 Task: Look for space in Pind Dādan Khān, Pakistan from 1st July, 2023 to 3rd July, 2023 for 1 adult in price range Rs.5000 to Rs.15000. Place can be private room with 1  bedroom having 1 bed and 1 bathroom. Property type can be house, flat, guest house, hotel. Amenities needed are: wifi. Booking option can be shelf check-in. Required host language is English.
Action: Mouse moved to (452, 68)
Screenshot: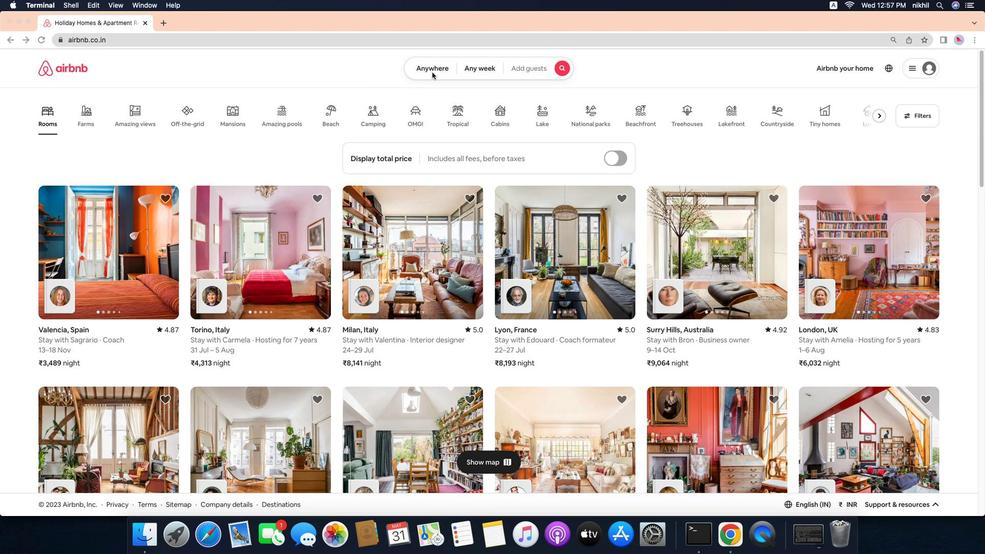 
Action: Mouse pressed left at (452, 68)
Screenshot: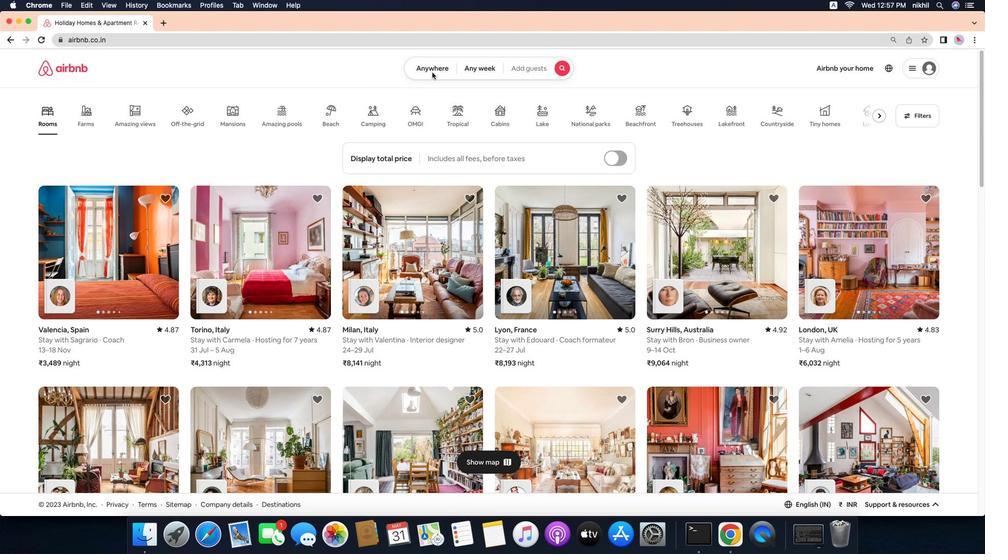 
Action: Mouse moved to (444, 63)
Screenshot: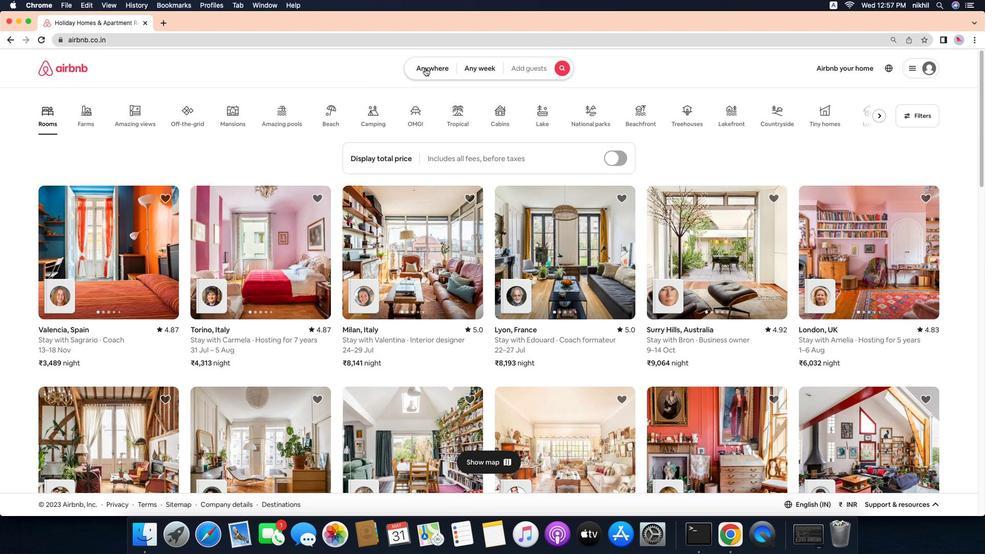 
Action: Mouse pressed left at (444, 63)
Screenshot: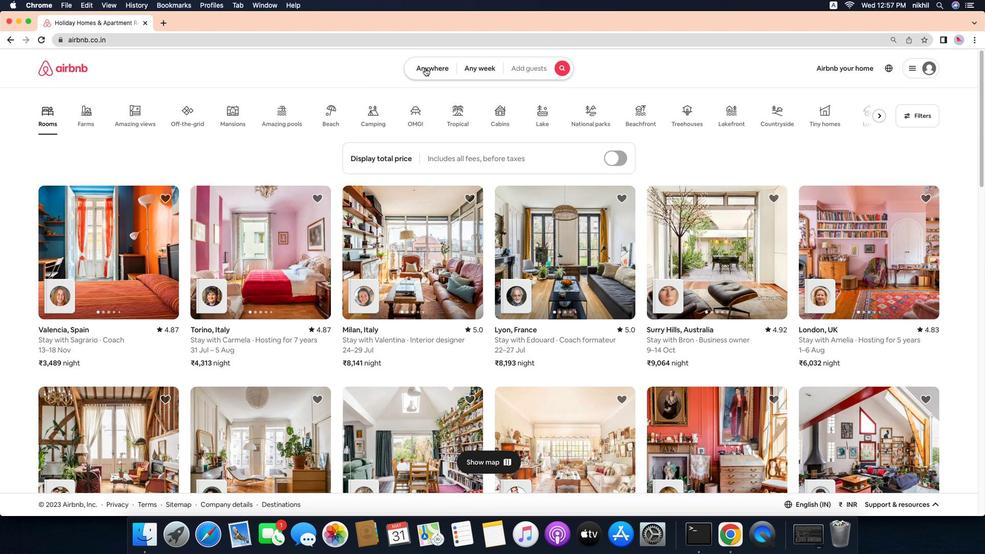 
Action: Mouse moved to (366, 104)
Screenshot: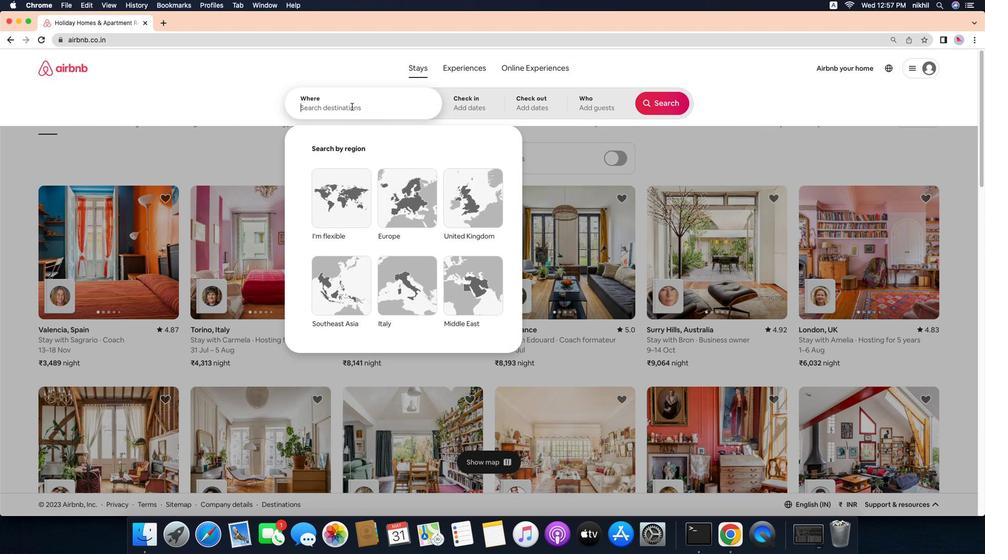 
Action: Mouse pressed left at (366, 104)
Screenshot: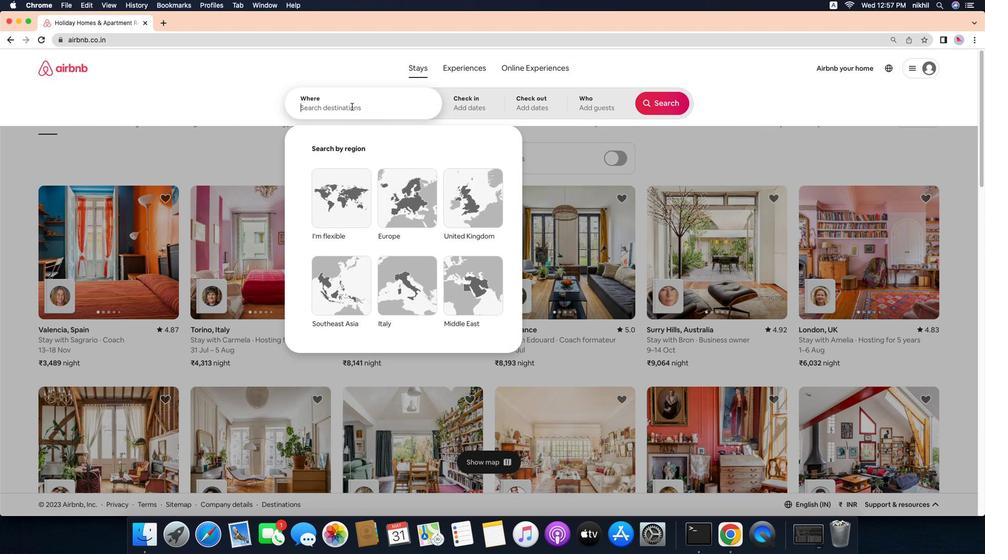 
Action: Key pressed Key.caps_lock'P'Key.caps_lock'i''n''d'Key.spaceKey.caps_lock'D'Key.caps_lock'a''d''a''n'Key.spaceKey.caps_lock'K'Key.caps_lock'h''a''n'
Screenshot: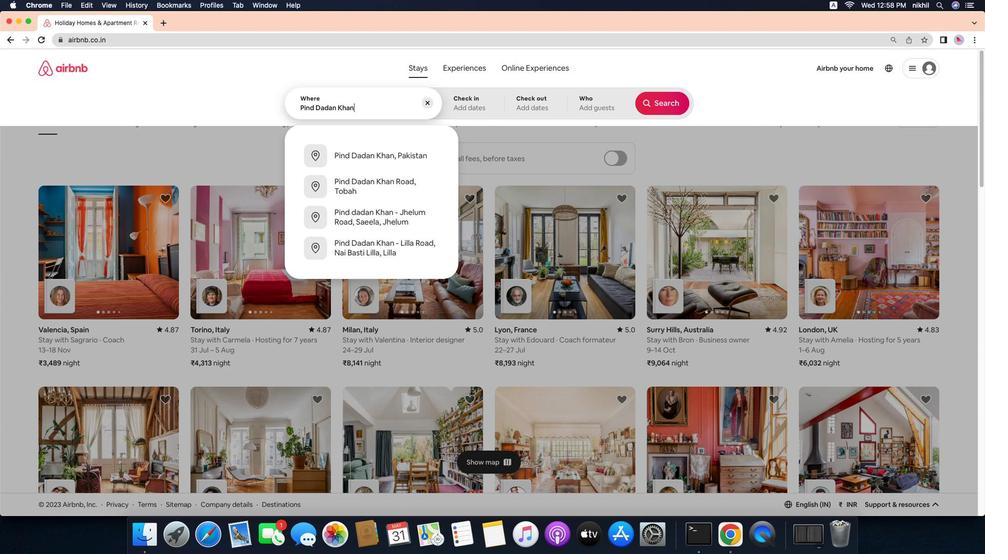 
Action: Mouse moved to (414, 158)
Screenshot: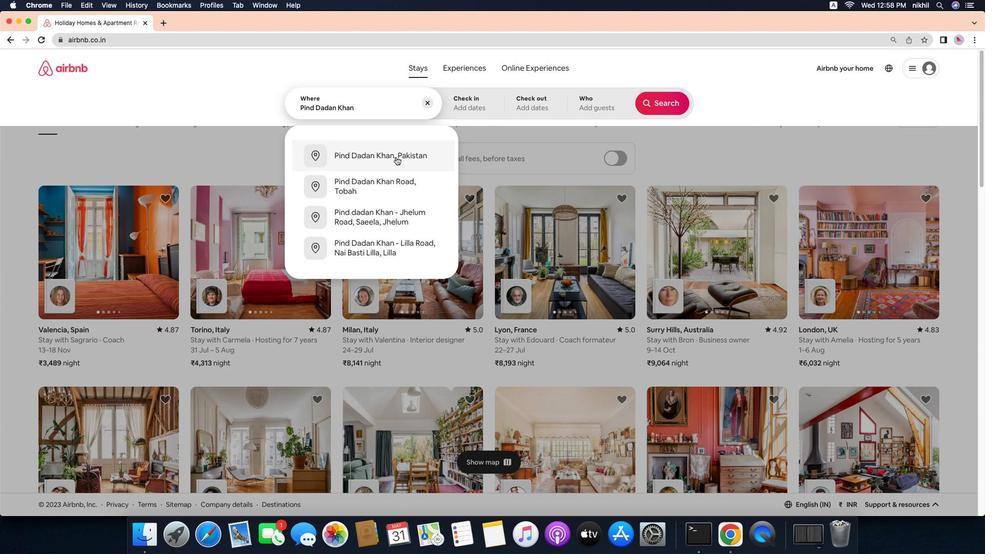 
Action: Mouse pressed left at (414, 158)
Screenshot: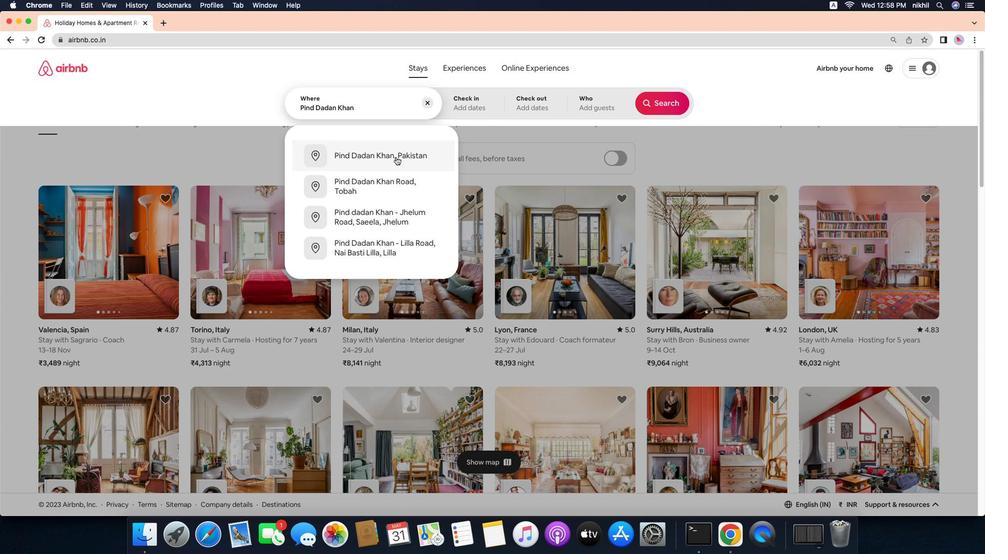 
Action: Mouse moved to (694, 188)
Screenshot: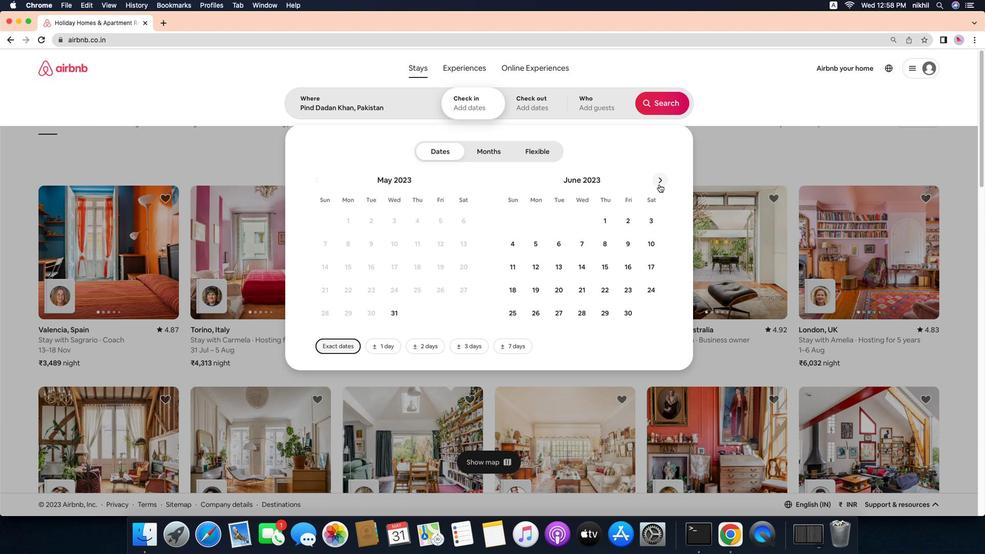
Action: Mouse pressed left at (694, 188)
Screenshot: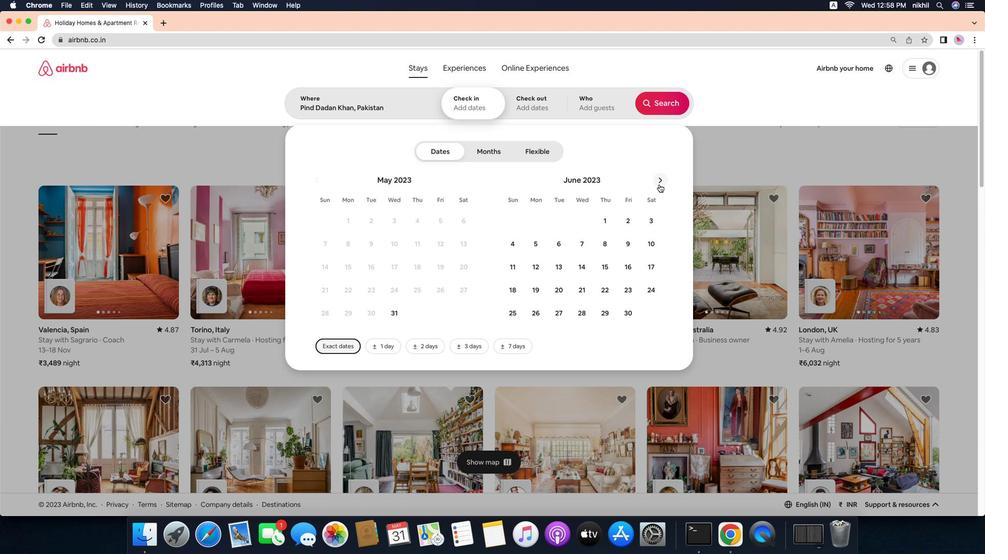 
Action: Mouse moved to (690, 221)
Screenshot: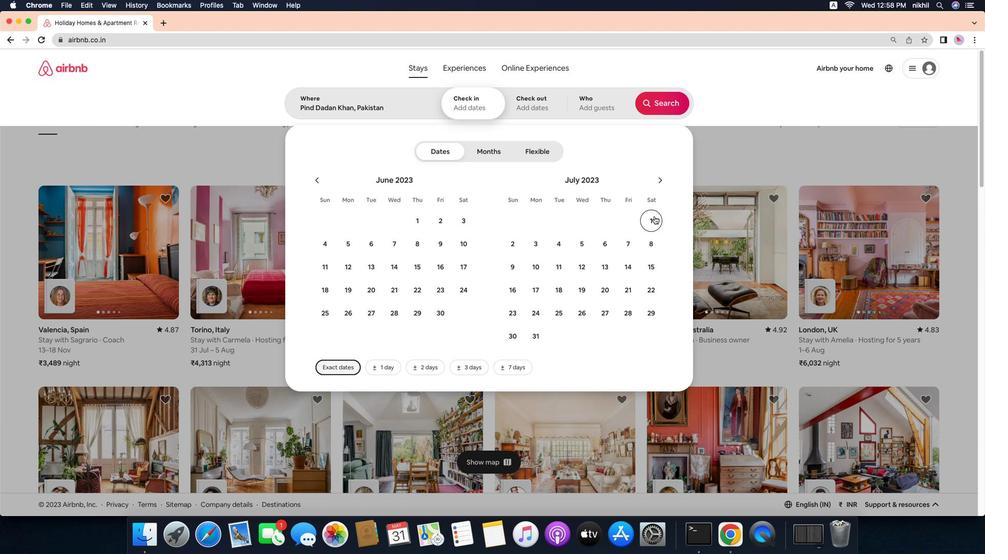 
Action: Mouse pressed left at (690, 221)
Screenshot: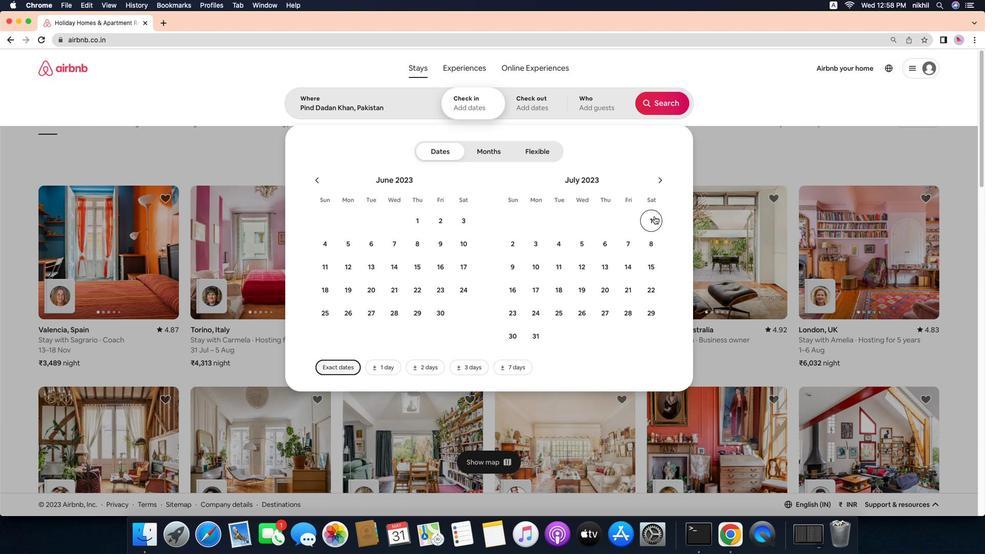 
Action: Mouse moved to (558, 250)
Screenshot: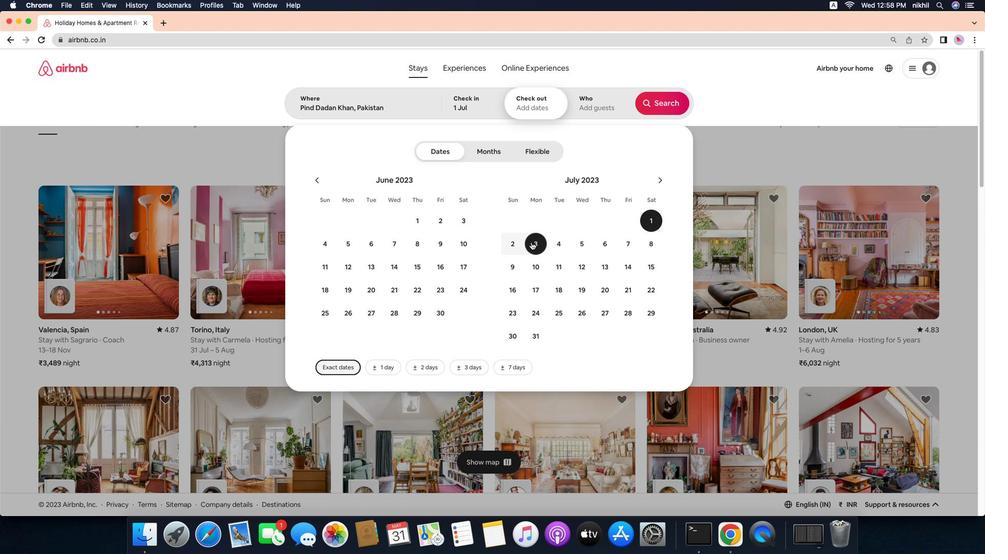 
Action: Mouse pressed left at (558, 250)
Screenshot: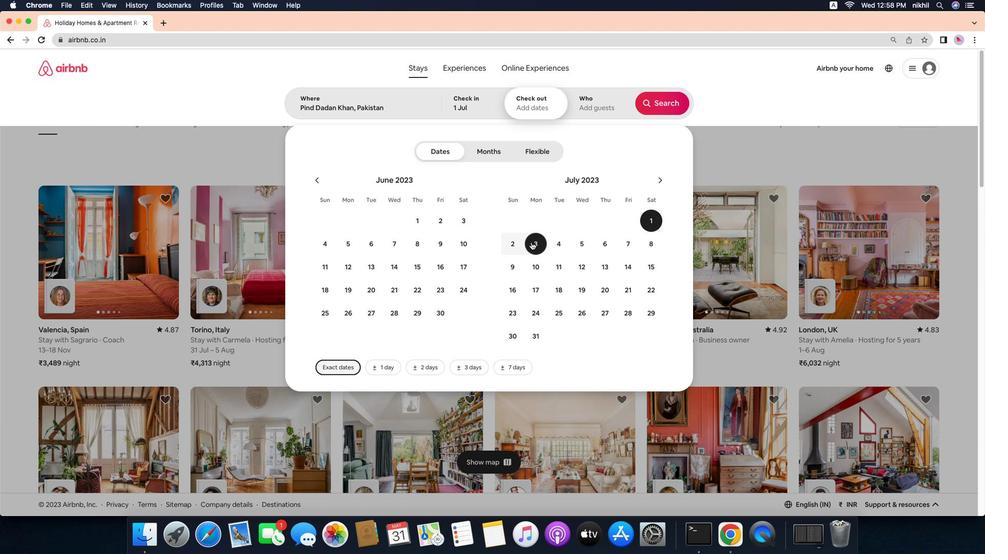 
Action: Mouse moved to (621, 111)
Screenshot: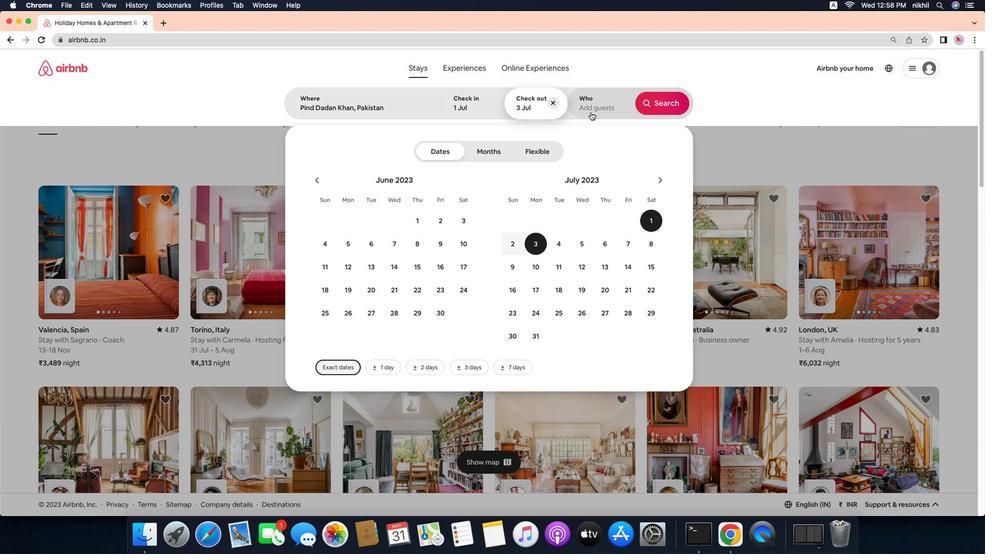 
Action: Mouse pressed left at (621, 111)
Screenshot: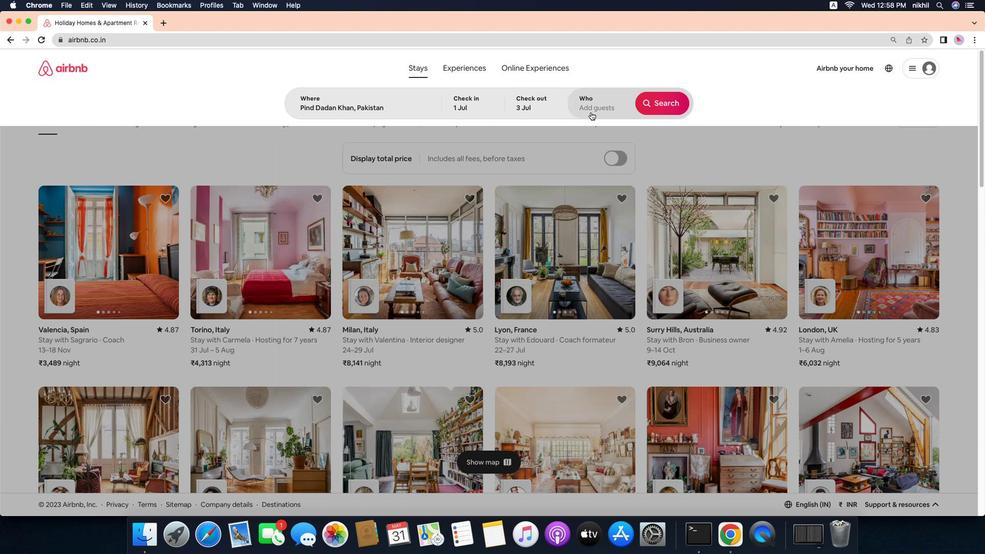 
Action: Mouse moved to (704, 157)
Screenshot: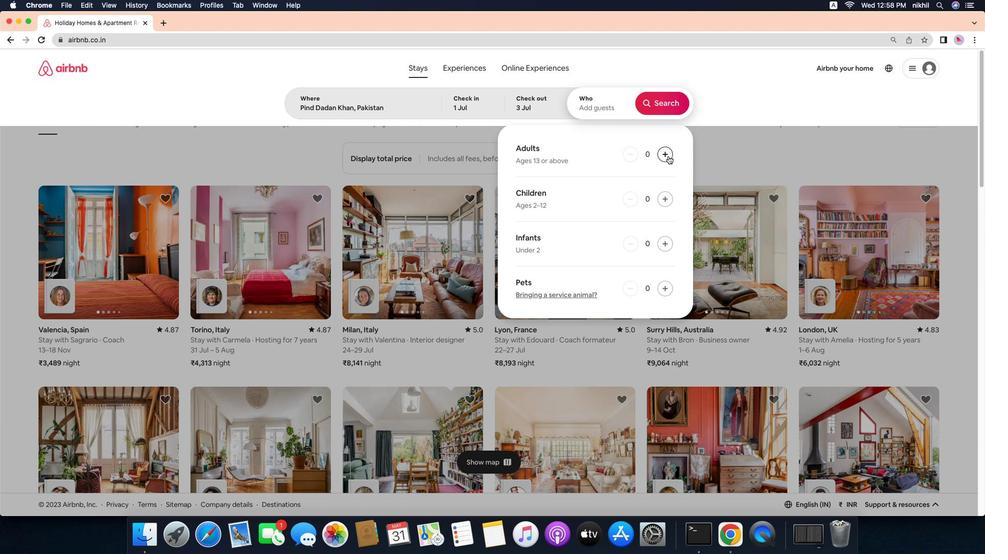 
Action: Mouse pressed left at (704, 157)
Screenshot: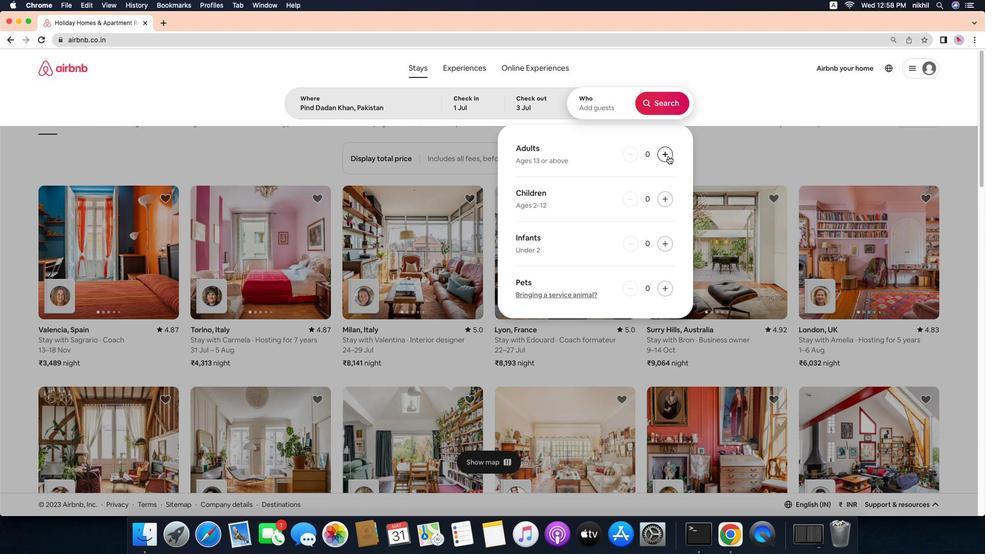 
Action: Mouse moved to (701, 108)
Screenshot: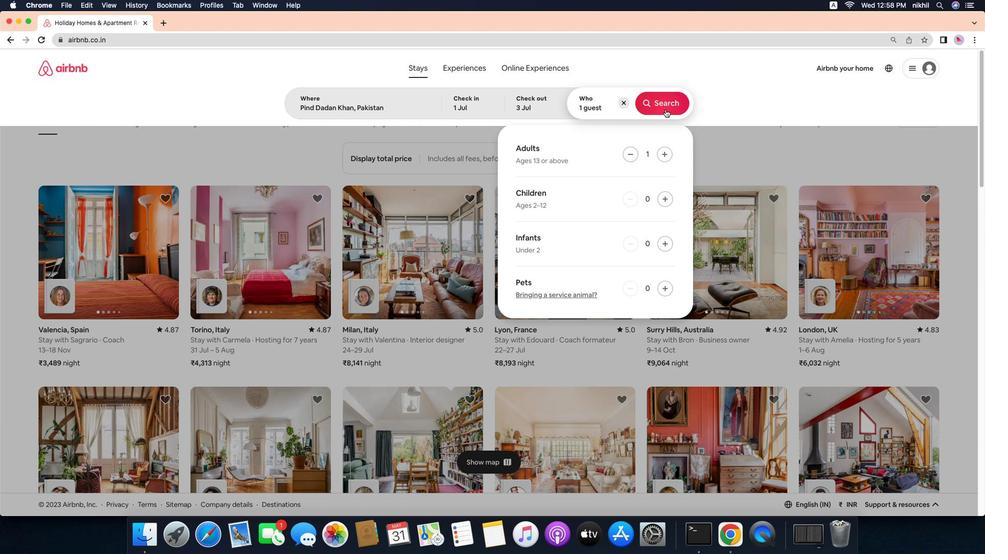 
Action: Mouse pressed left at (701, 108)
Screenshot: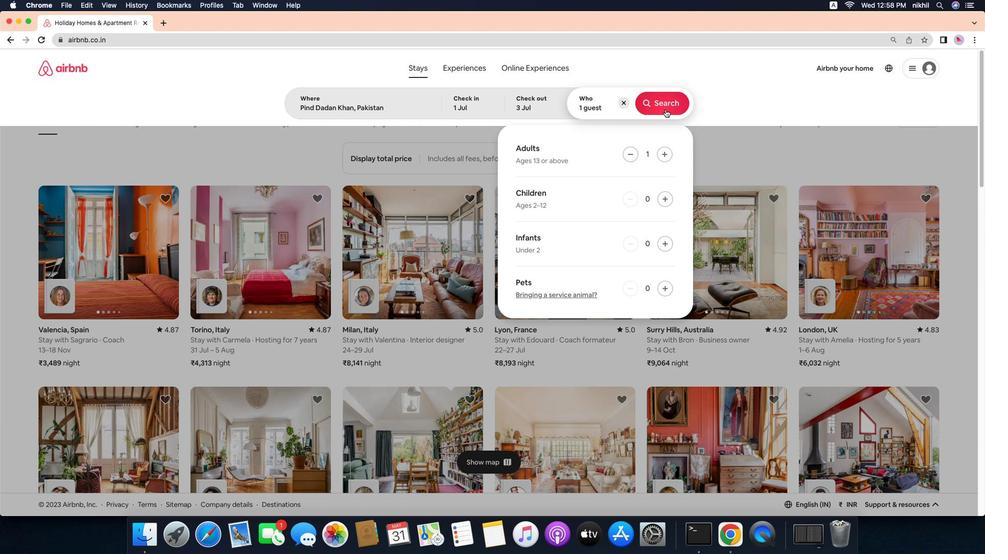 
Action: Mouse moved to (1008, 108)
Screenshot: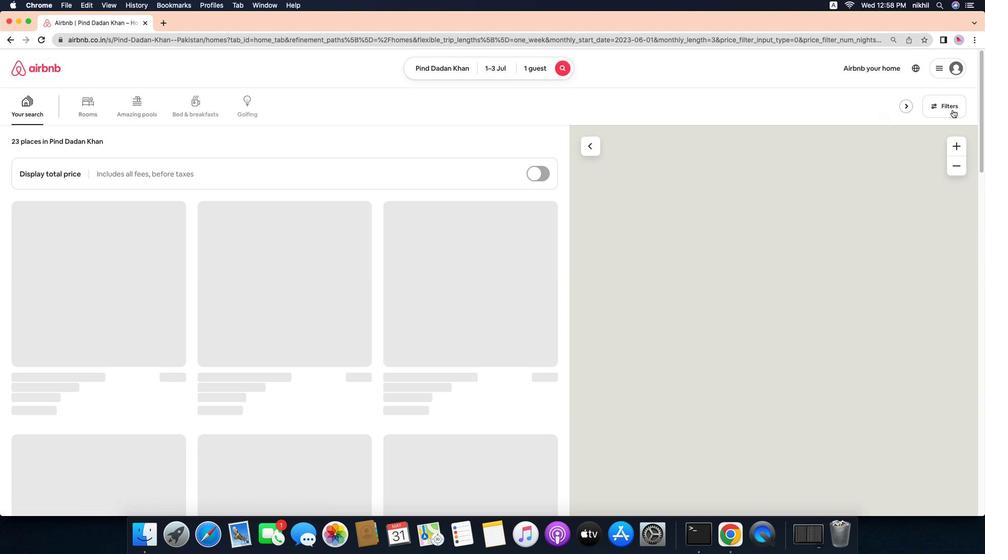 
Action: Mouse pressed left at (1008, 108)
Screenshot: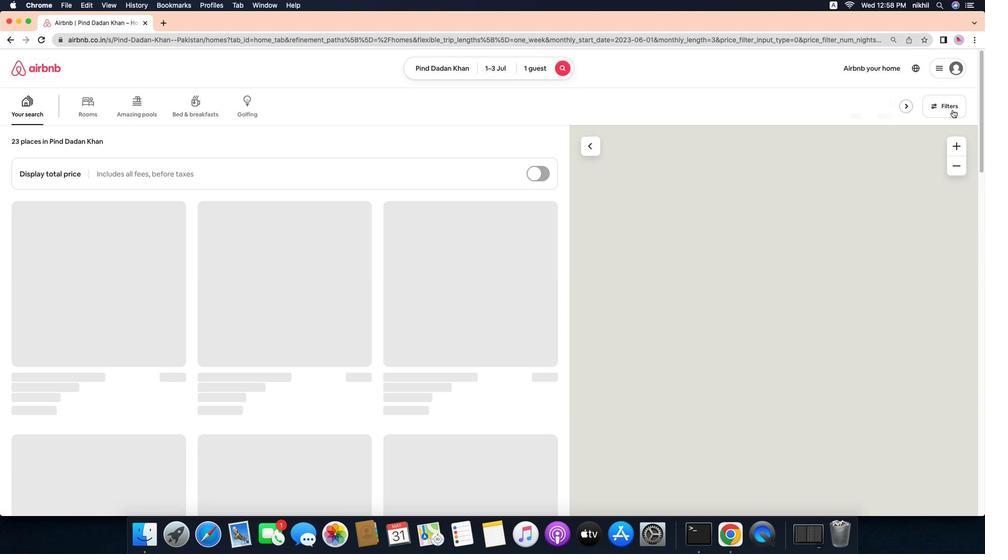 
Action: Mouse moved to (417, 355)
Screenshot: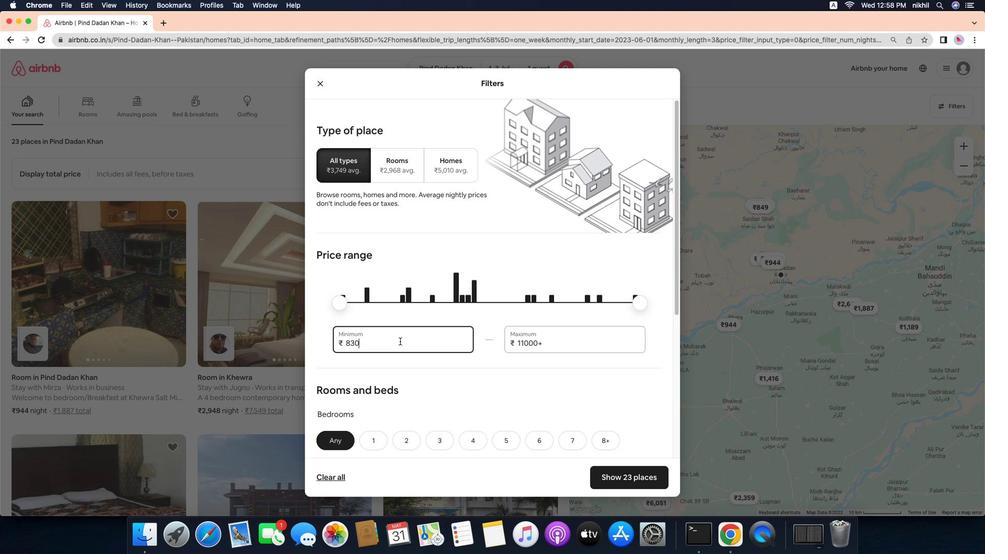 
Action: Mouse pressed left at (417, 355)
Screenshot: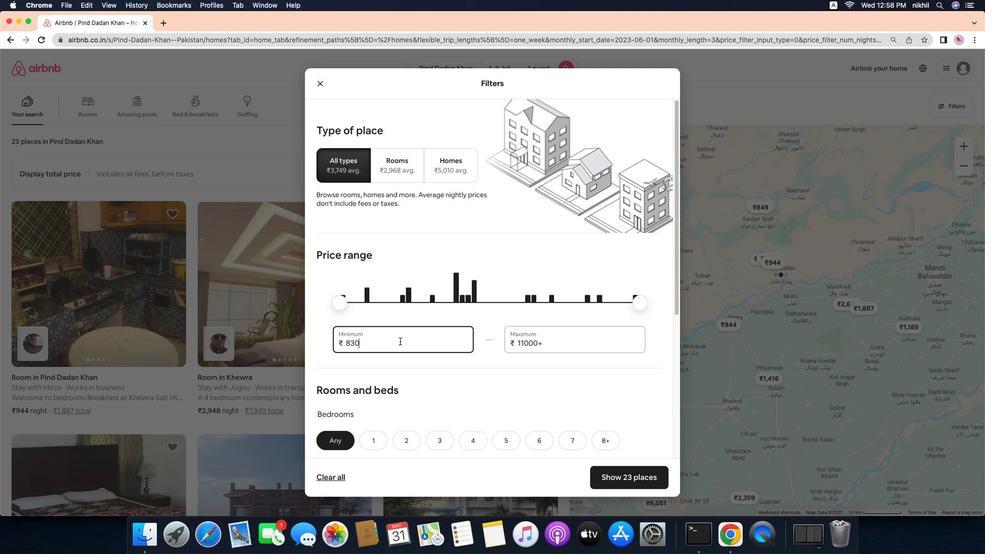 
Action: Key pressed Key.backspaceKey.backspaceKey.backspaceKey.backspace'5''0''0''0'
Screenshot: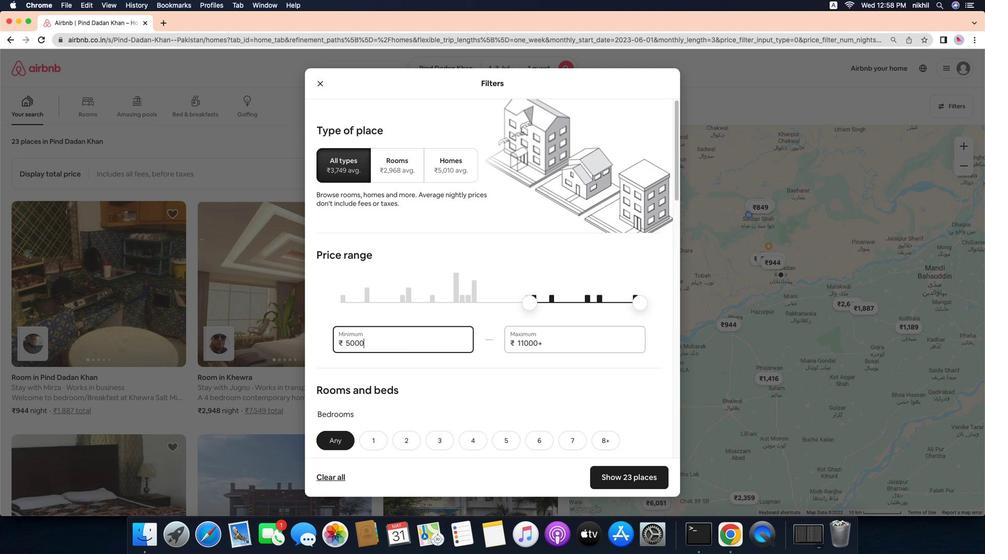
Action: Mouse moved to (601, 357)
Screenshot: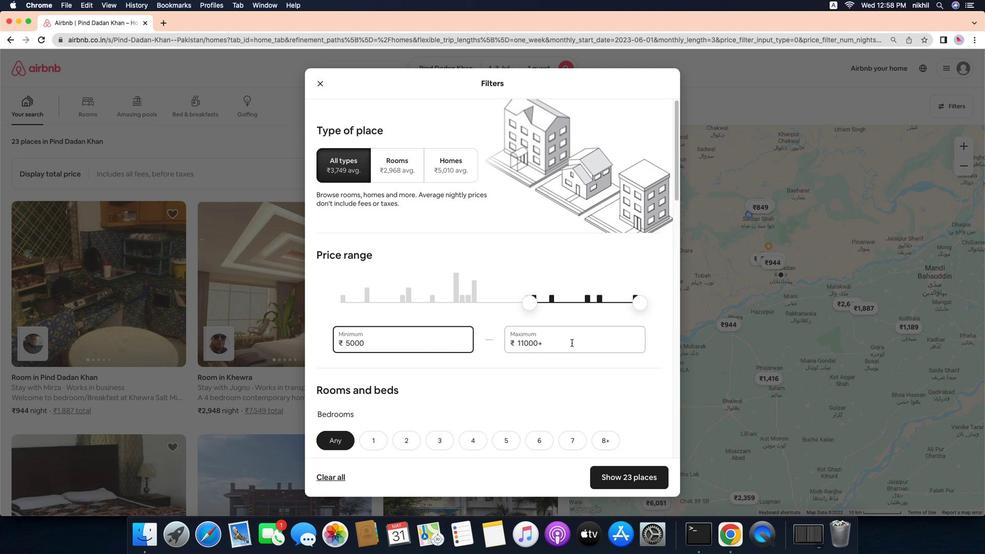 
Action: Mouse pressed left at (601, 357)
Screenshot: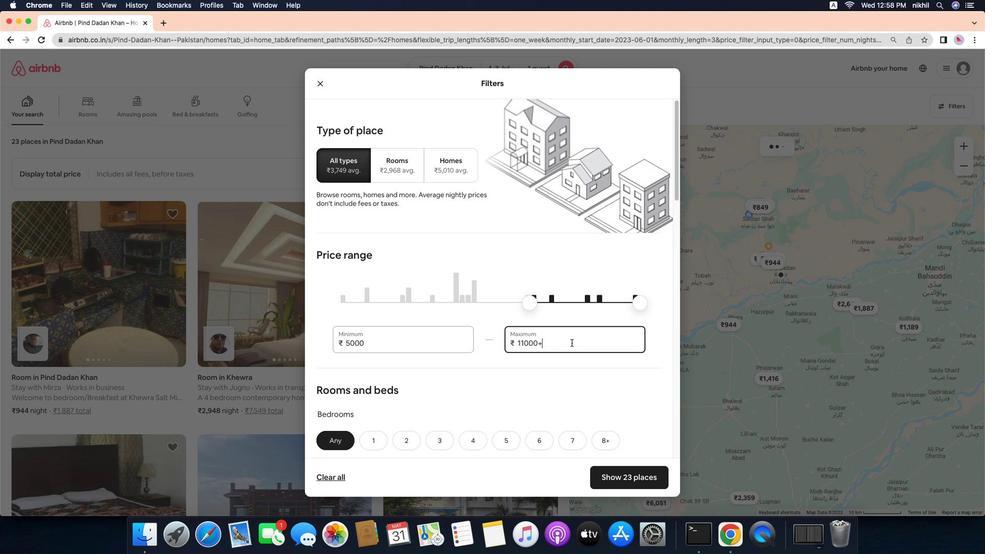 
Action: Mouse moved to (601, 357)
Screenshot: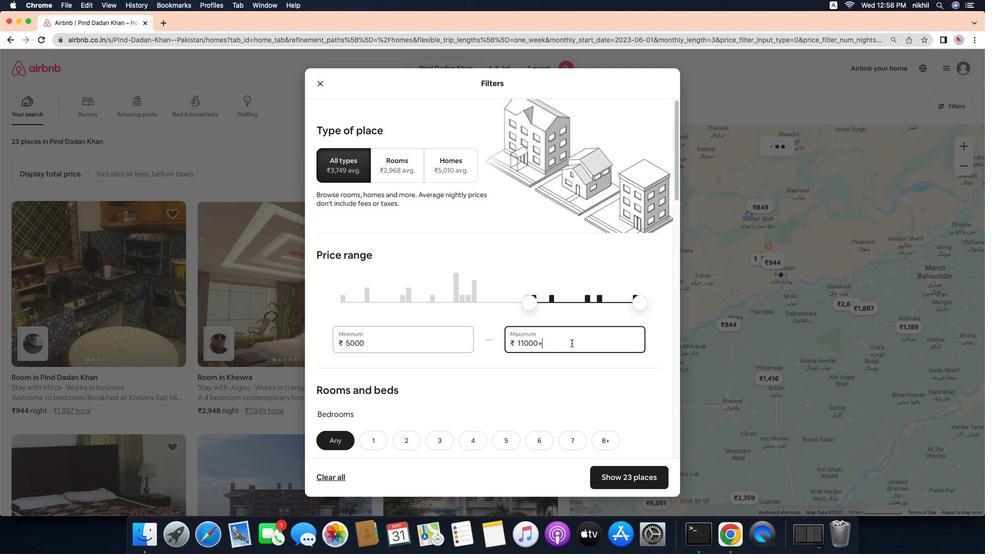 
Action: Key pressed Key.backspaceKey.backspaceKey.backspaceKey.backspaceKey.backspaceKey.backspaceKey.backspaceKey.backspace'1''5''0''0''0'
Screenshot: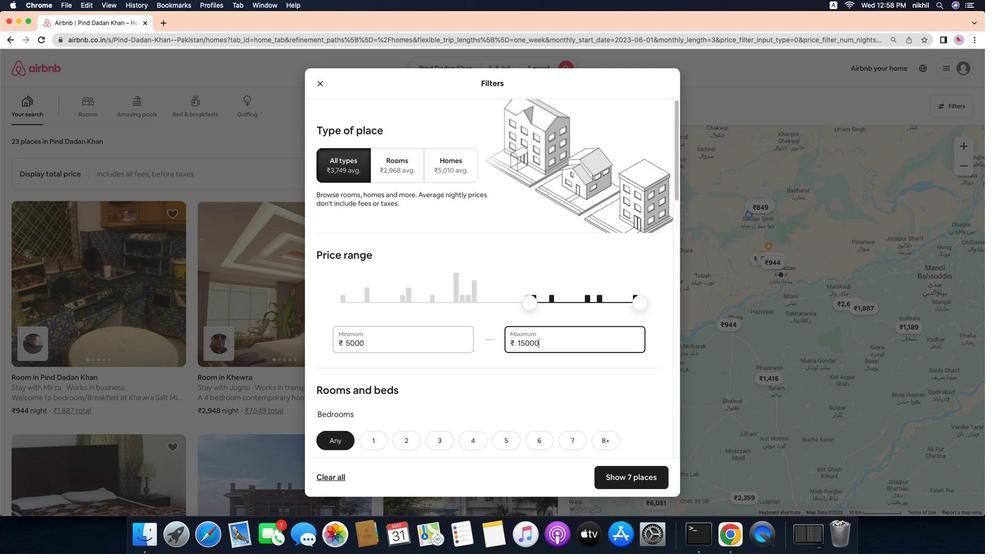 
Action: Mouse moved to (537, 382)
Screenshot: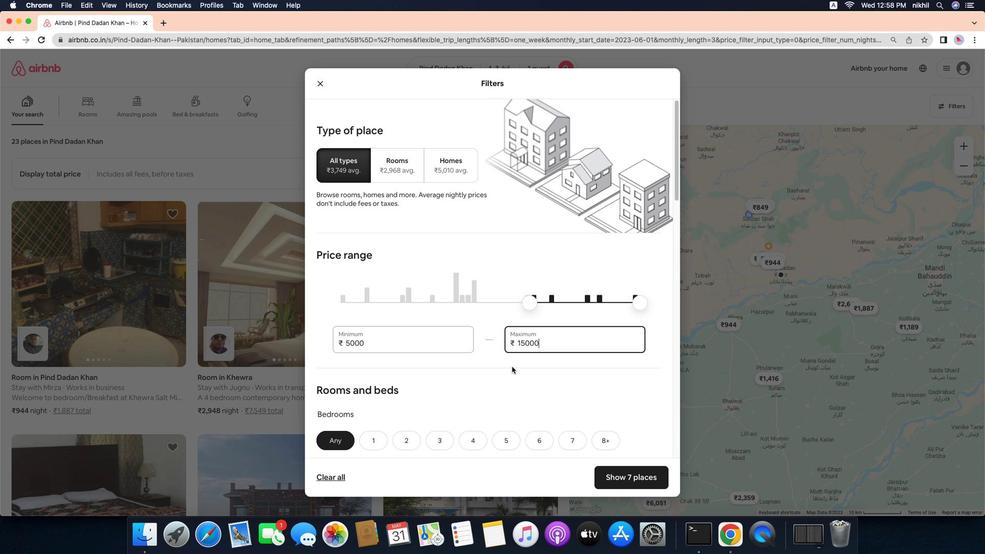 
Action: Mouse scrolled (537, 382) with delta (-8, -8)
Screenshot: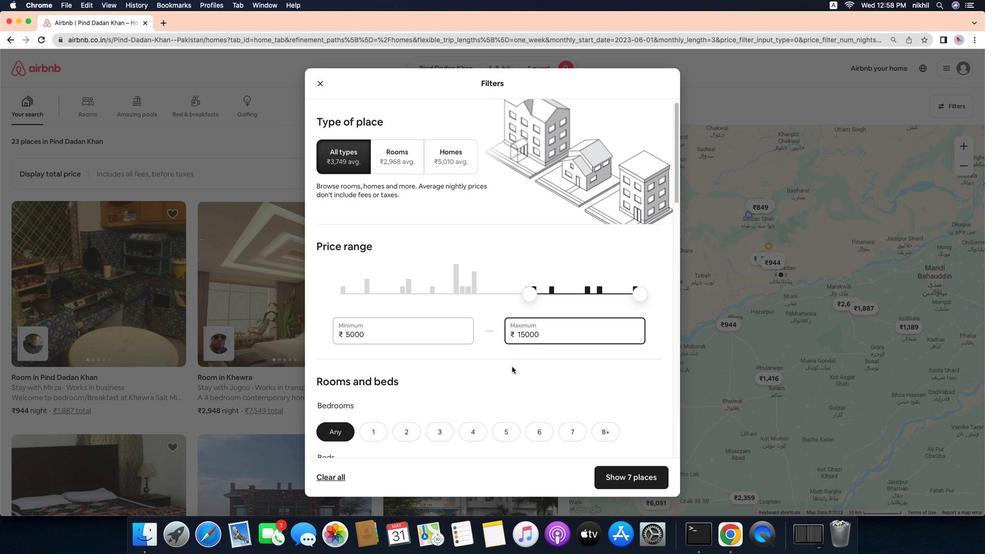 
Action: Mouse scrolled (537, 382) with delta (-8, -8)
Screenshot: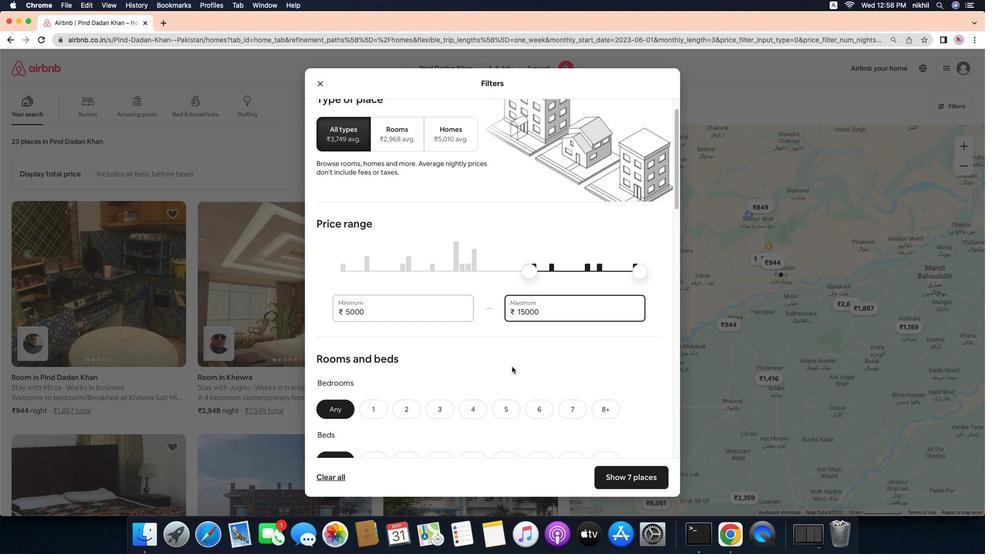 
Action: Mouse scrolled (537, 382) with delta (-8, -10)
Screenshot: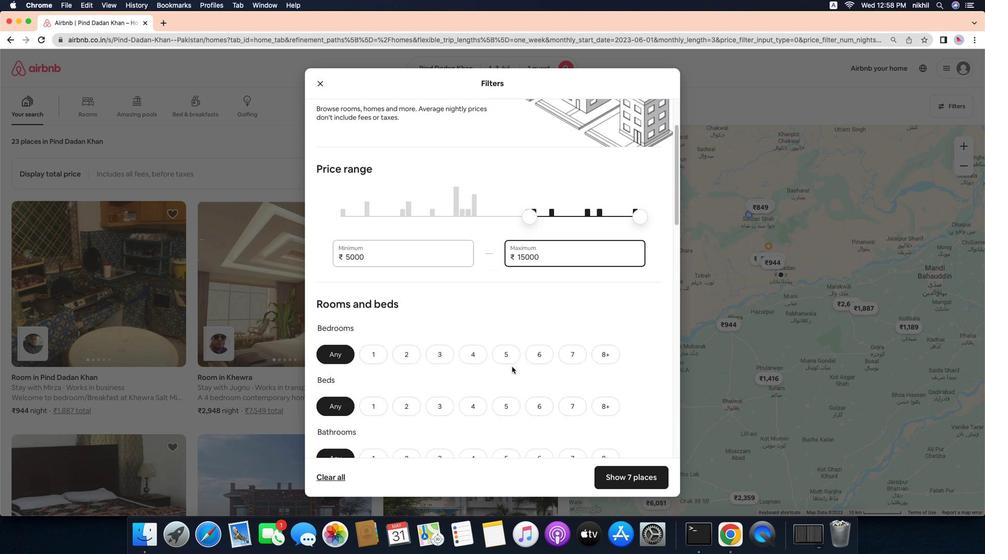 
Action: Mouse scrolled (537, 382) with delta (-8, -10)
Screenshot: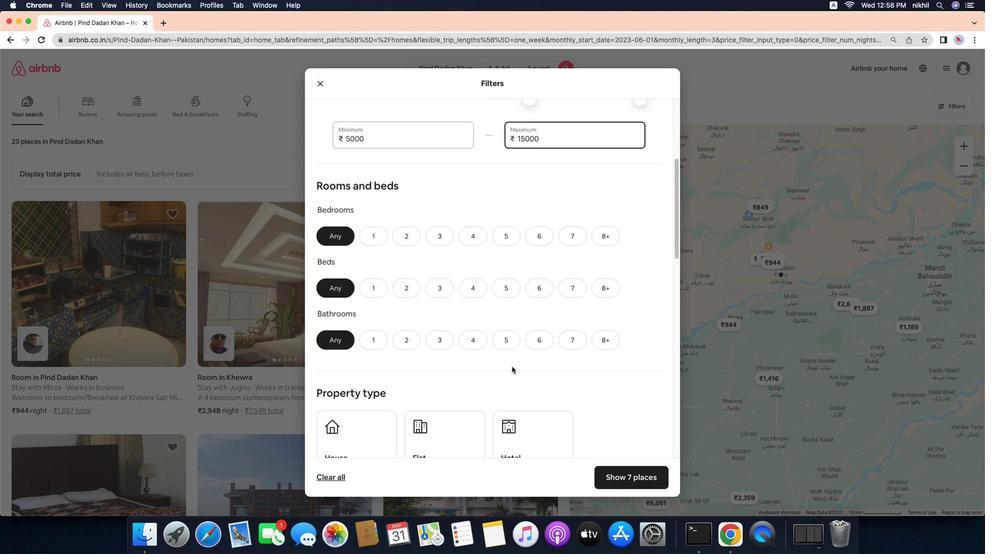 
Action: Mouse moved to (385, 236)
Screenshot: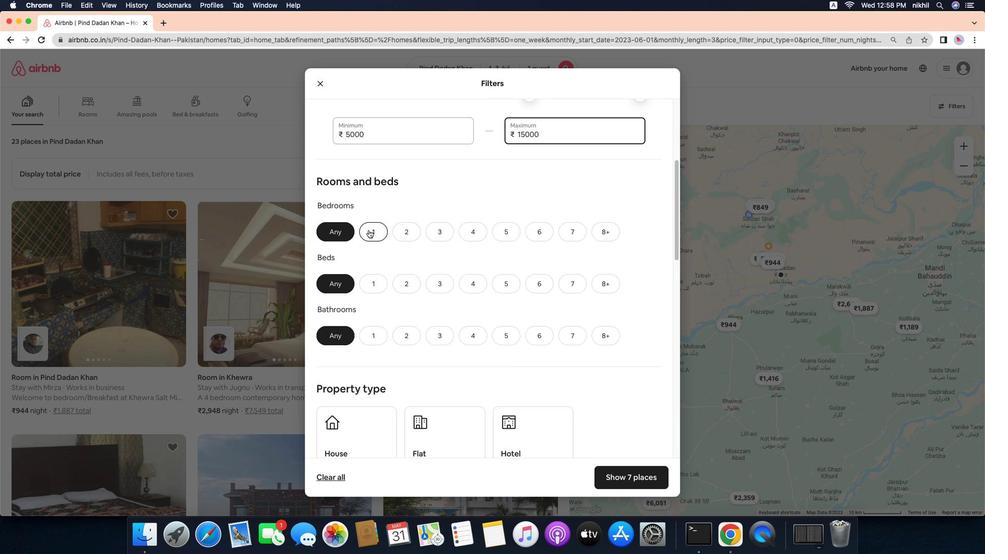
Action: Mouse pressed left at (385, 236)
Screenshot: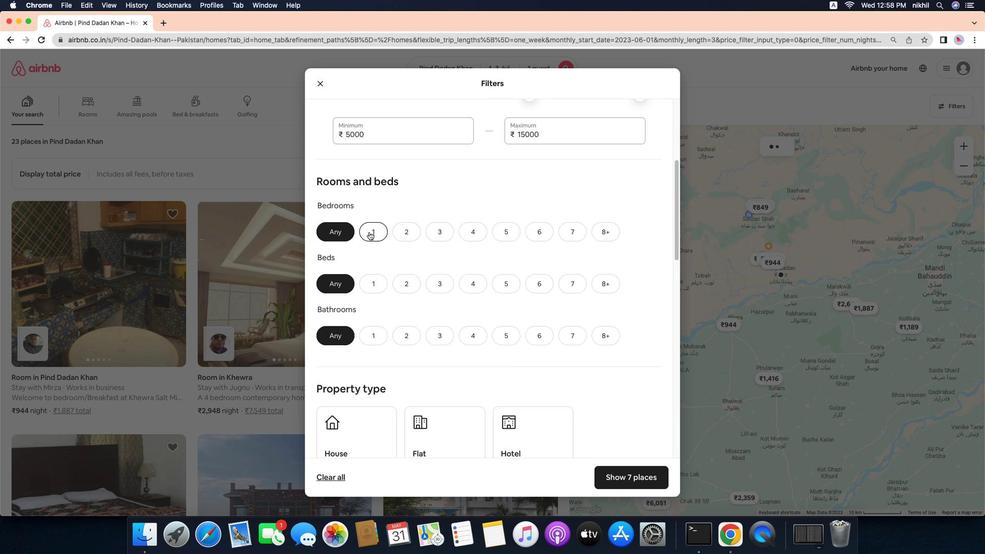 
Action: Mouse moved to (393, 290)
Screenshot: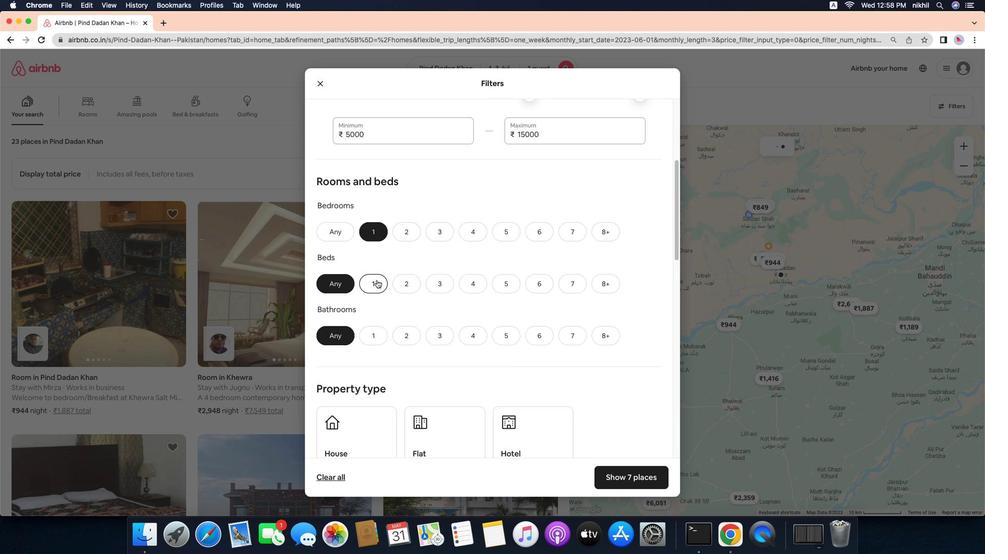 
Action: Mouse pressed left at (393, 290)
Screenshot: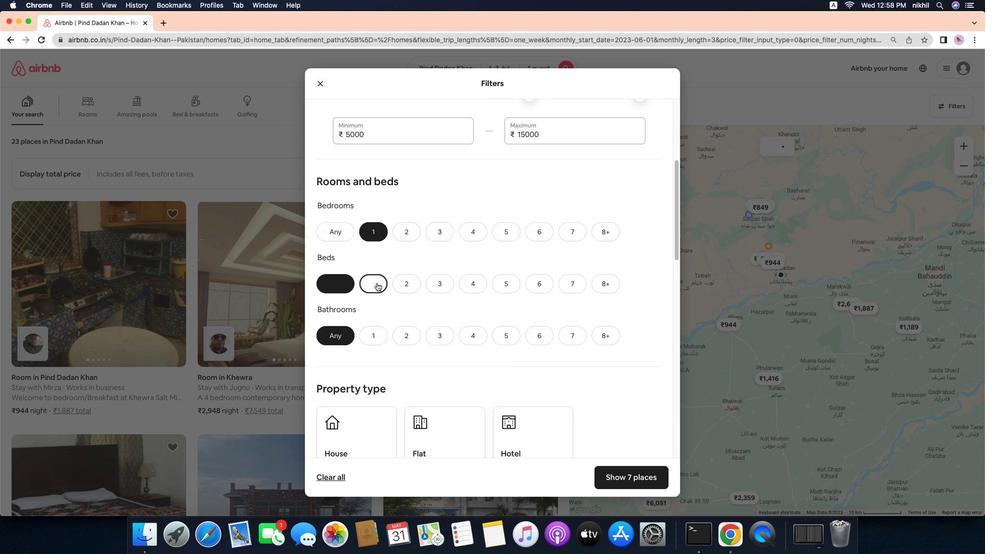 
Action: Mouse moved to (389, 350)
Screenshot: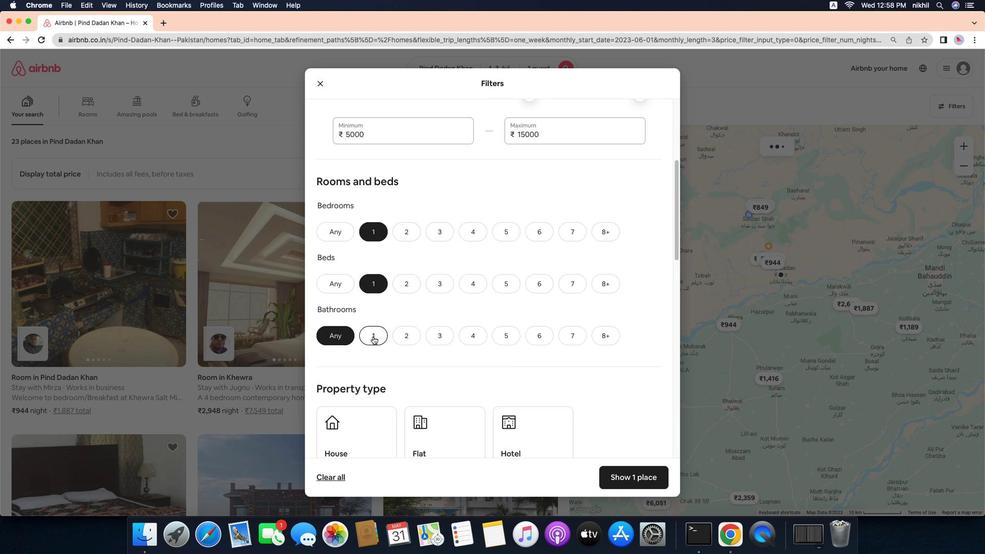 
Action: Mouse pressed left at (389, 350)
Screenshot: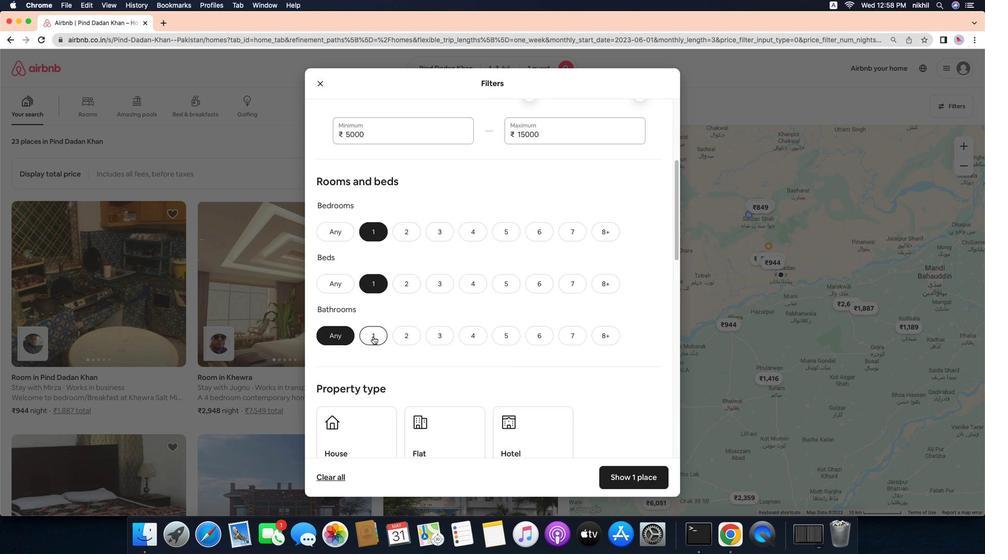 
Action: Mouse moved to (485, 341)
Screenshot: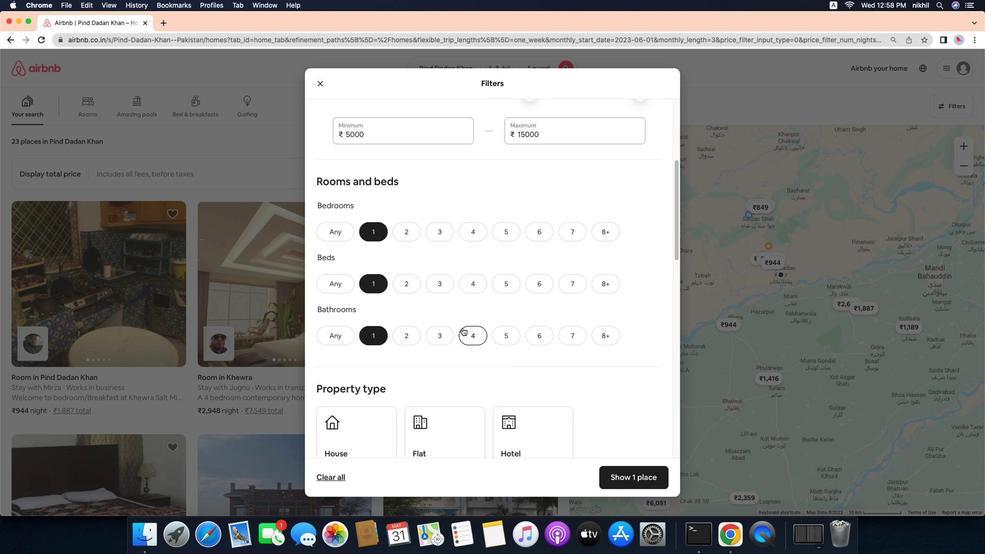 
Action: Mouse scrolled (485, 341) with delta (-8, -8)
Screenshot: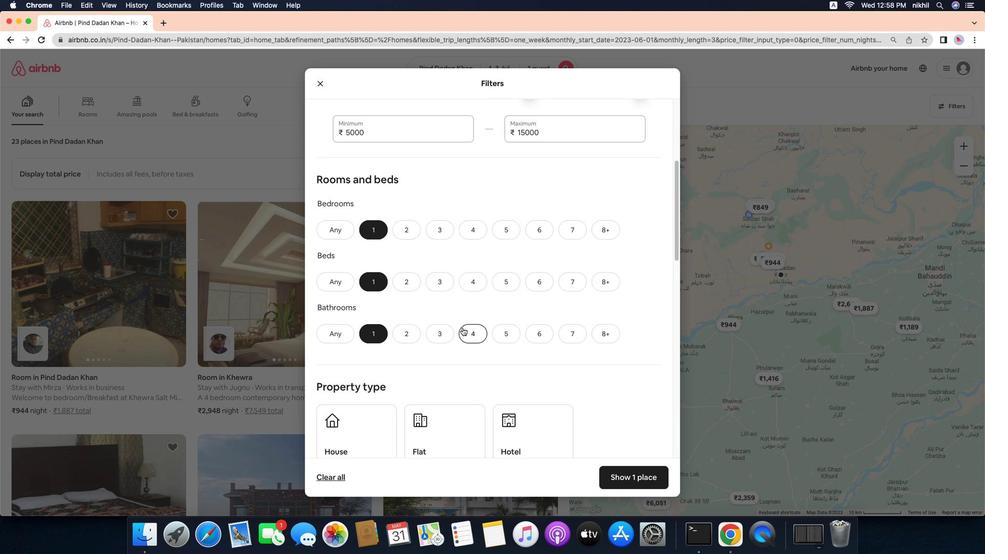 
Action: Mouse scrolled (485, 341) with delta (-8, -8)
Screenshot: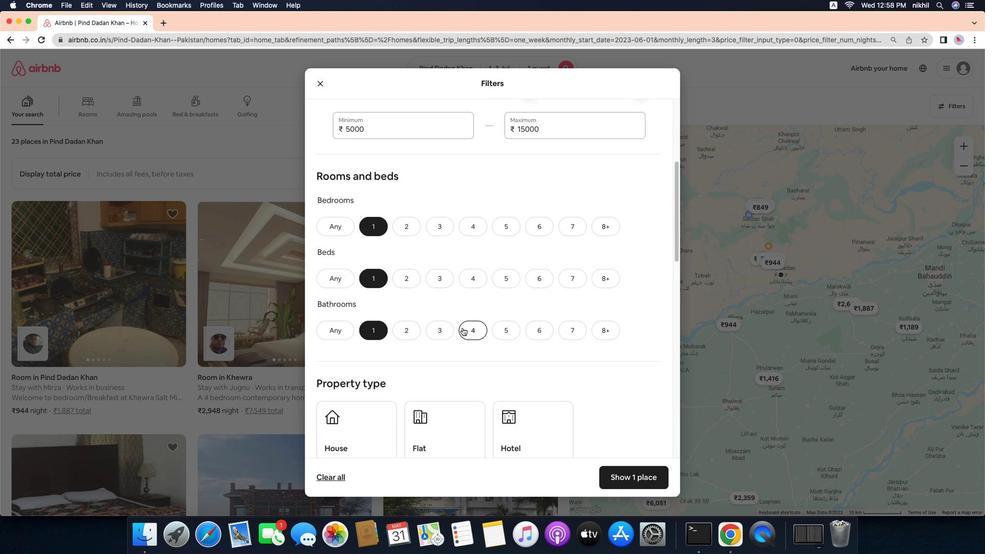 
Action: Mouse scrolled (485, 341) with delta (-8, -9)
Screenshot: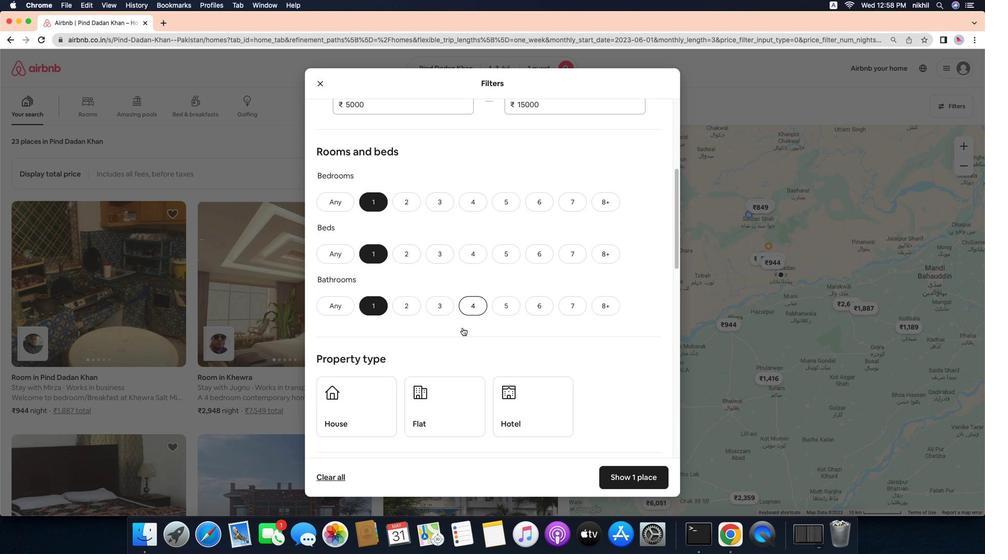 
Action: Mouse moved to (366, 402)
Screenshot: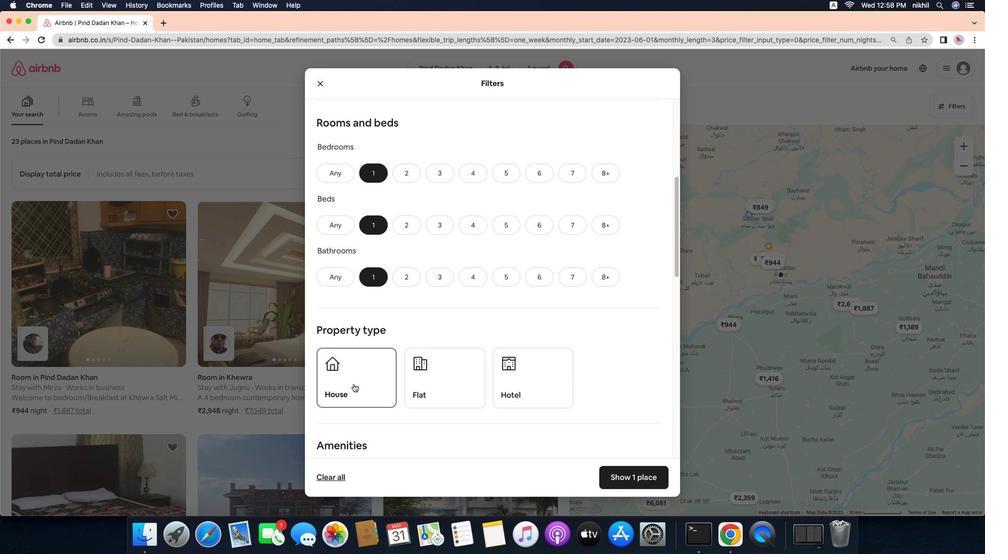 
Action: Mouse pressed left at (366, 402)
Screenshot: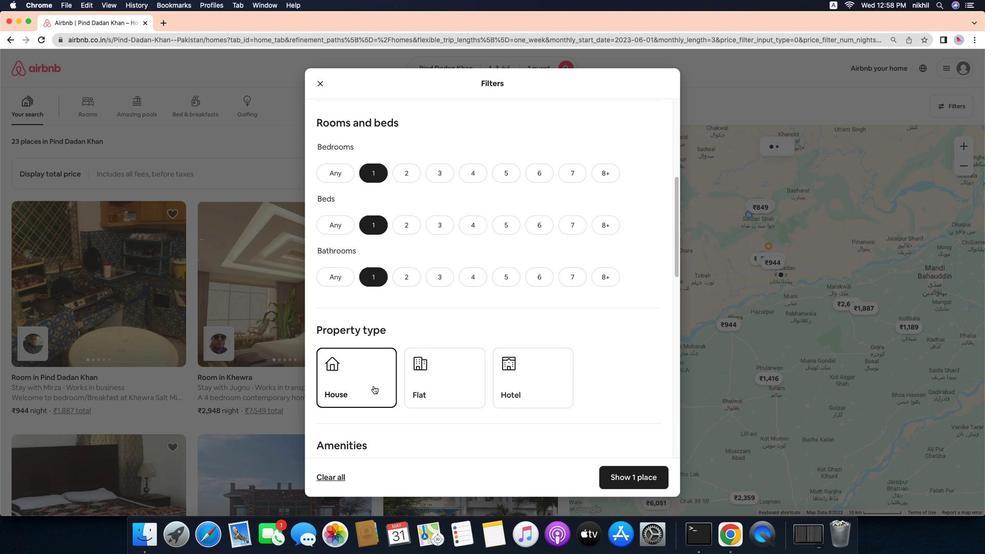 
Action: Mouse moved to (447, 400)
Screenshot: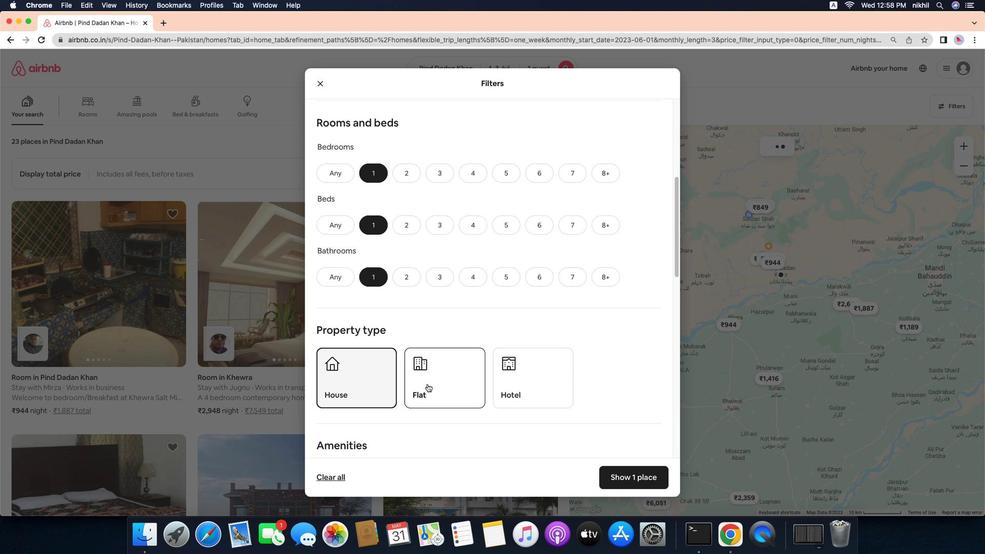 
Action: Mouse pressed left at (447, 400)
Screenshot: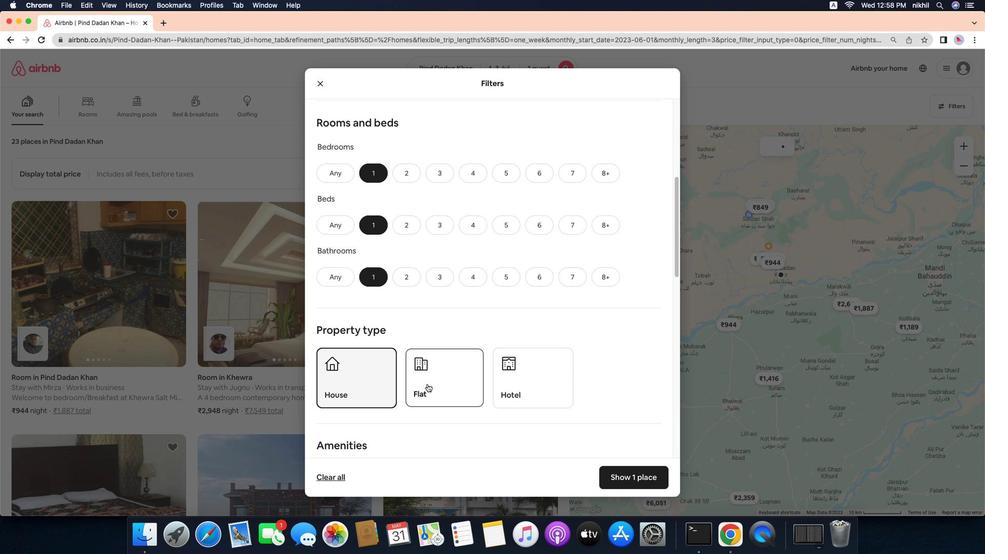 
Action: Mouse moved to (556, 399)
Screenshot: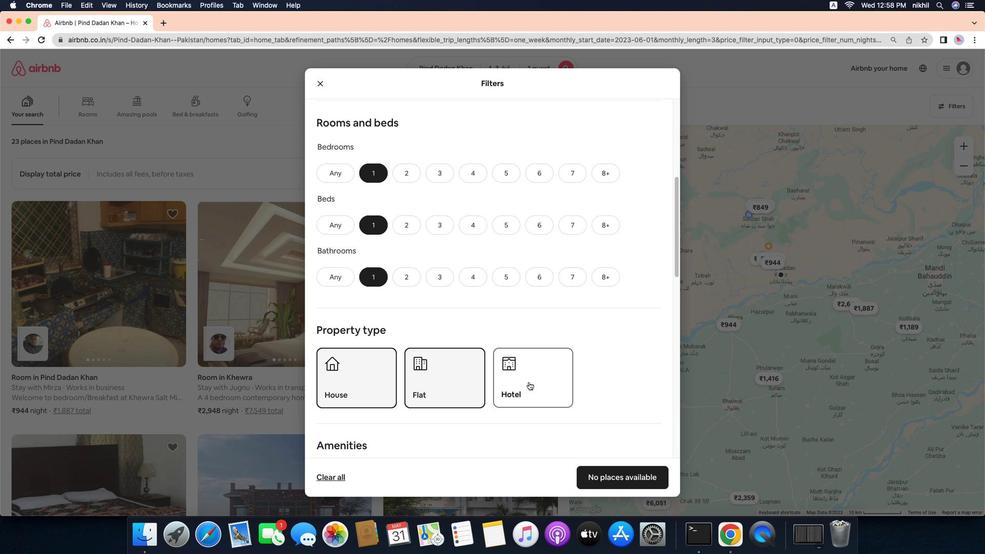 
Action: Mouse pressed left at (556, 399)
Screenshot: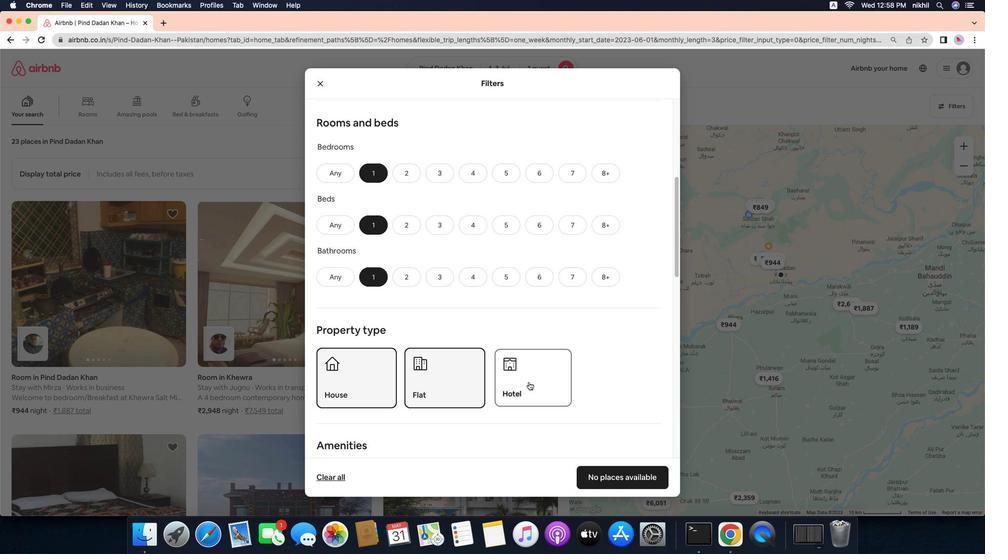 
Action: Mouse moved to (613, 383)
Screenshot: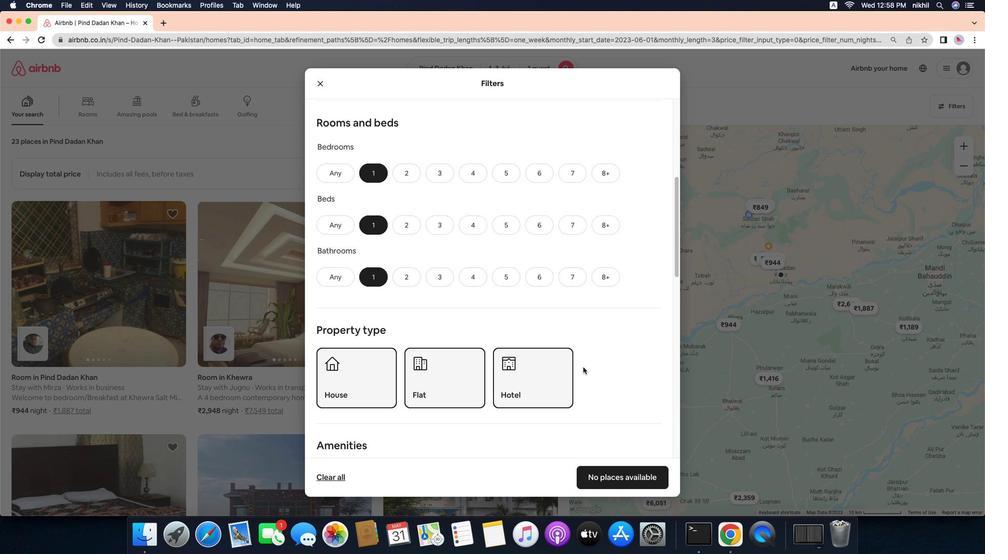 
Action: Mouse scrolled (613, 383) with delta (-8, -8)
Screenshot: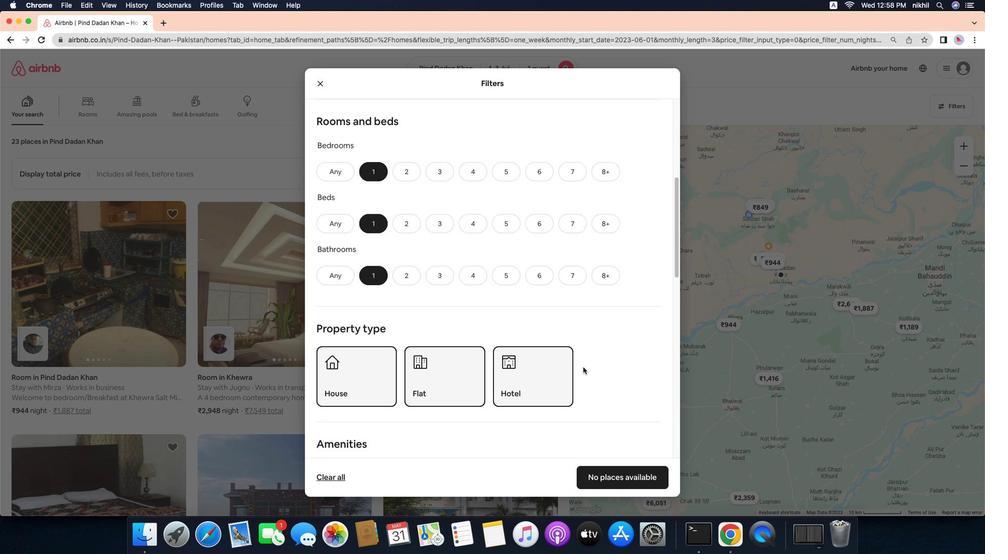 
Action: Mouse scrolled (613, 383) with delta (-8, -8)
Screenshot: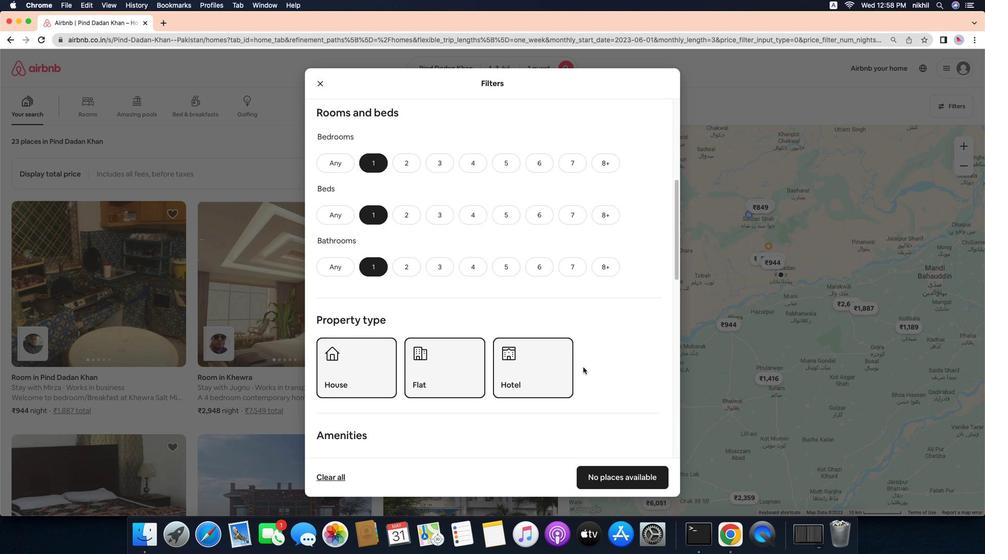 
Action: Mouse scrolled (613, 383) with delta (-8, -9)
Screenshot: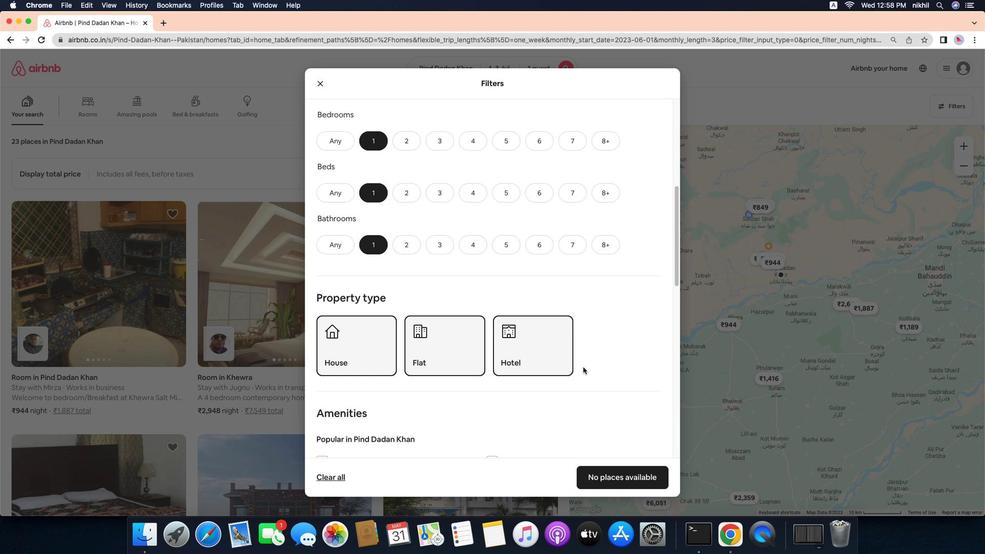 
Action: Mouse scrolled (613, 383) with delta (-8, -9)
Screenshot: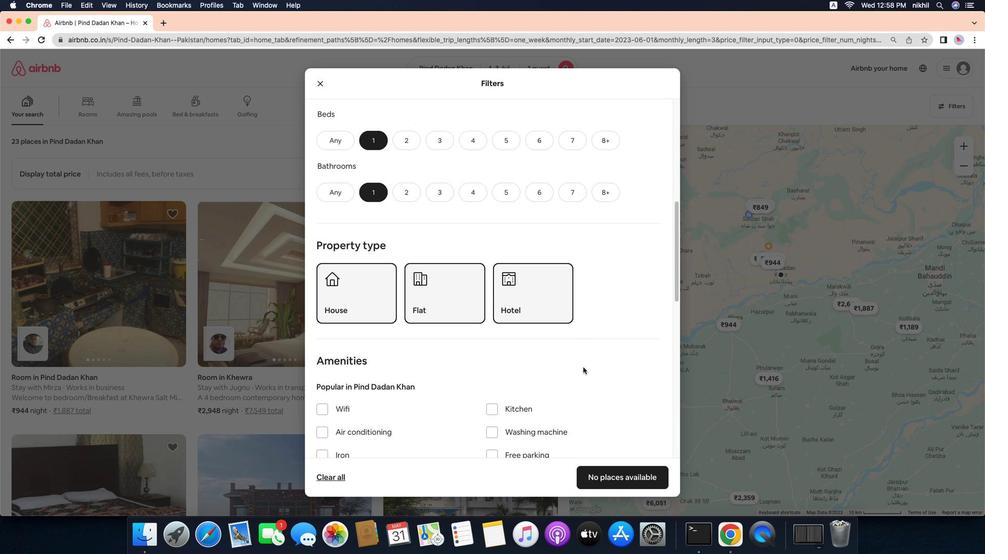 
Action: Mouse moved to (334, 394)
Screenshot: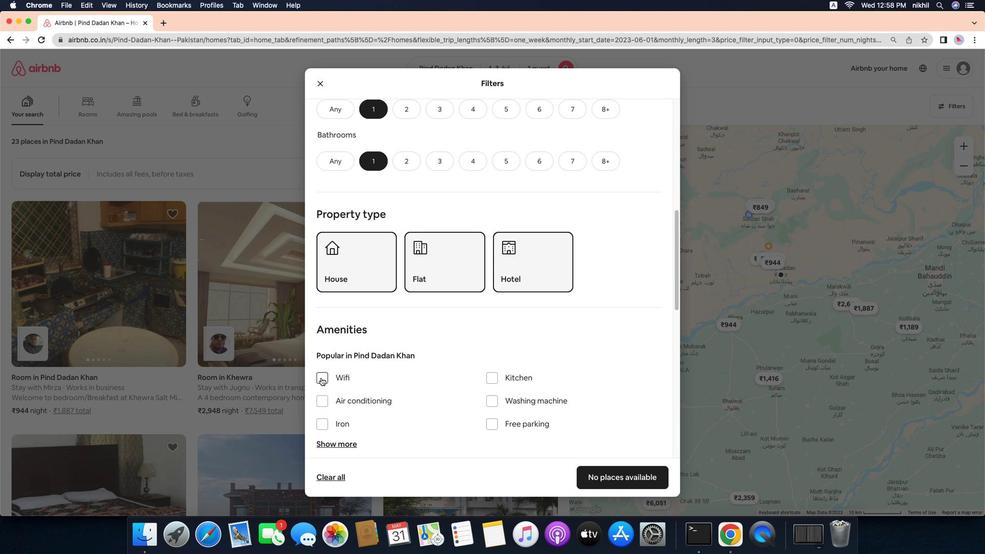 
Action: Mouse pressed left at (334, 394)
Screenshot: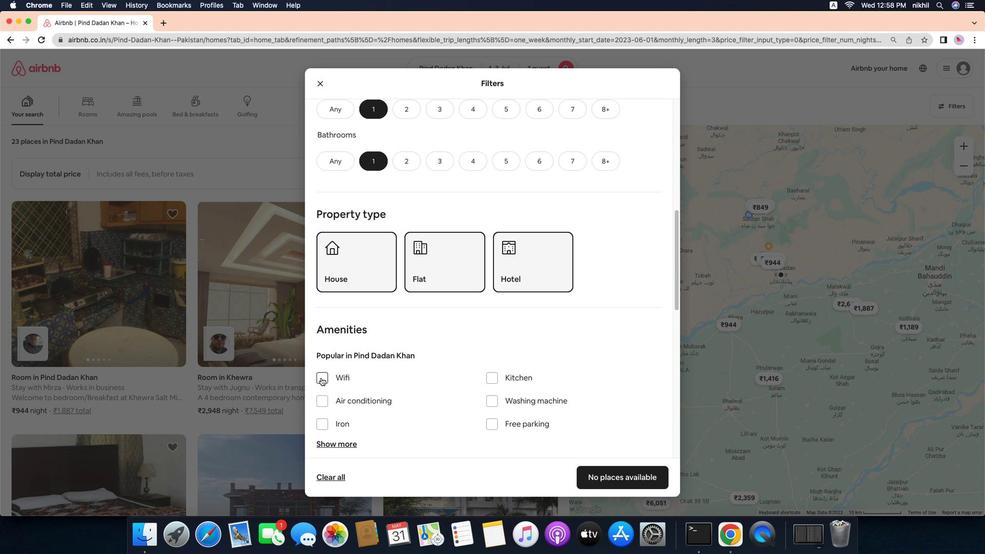 
Action: Mouse moved to (530, 399)
Screenshot: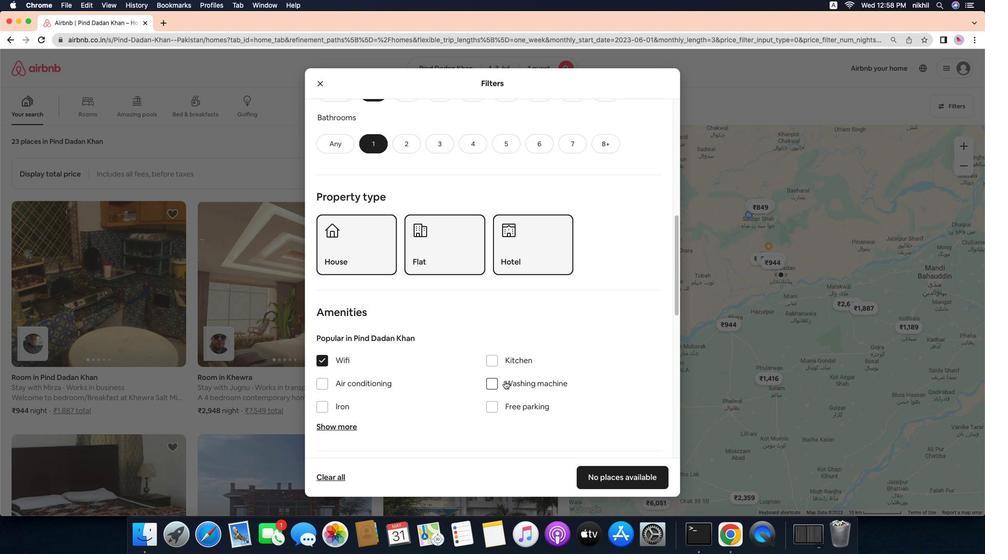 
Action: Mouse scrolled (530, 399) with delta (-8, -8)
Screenshot: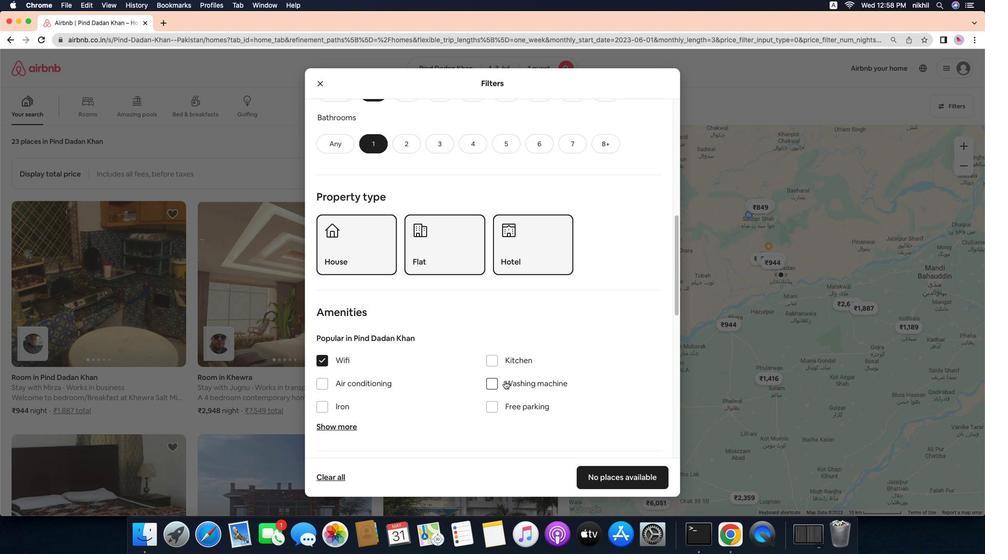 
Action: Mouse moved to (530, 399)
Screenshot: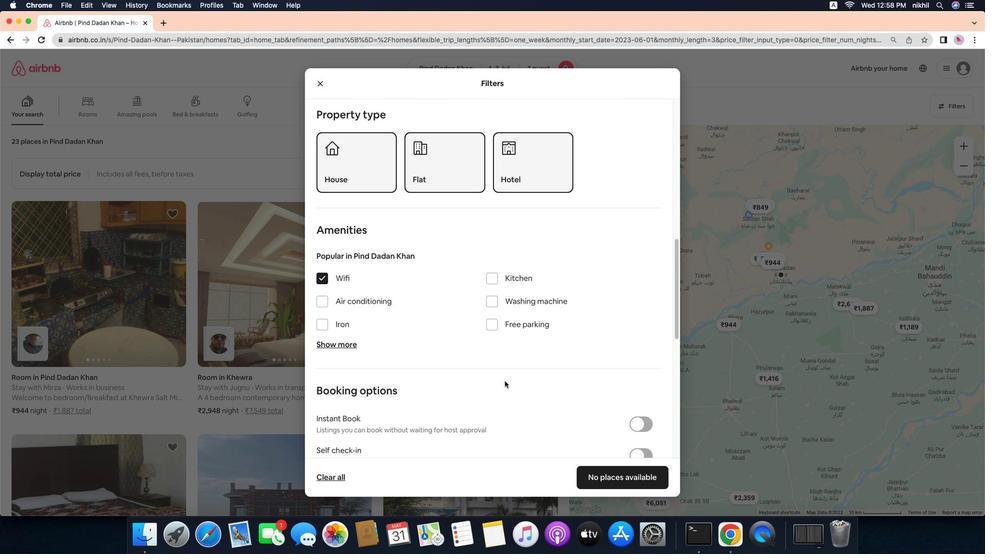 
Action: Mouse scrolled (530, 399) with delta (-8, -8)
Screenshot: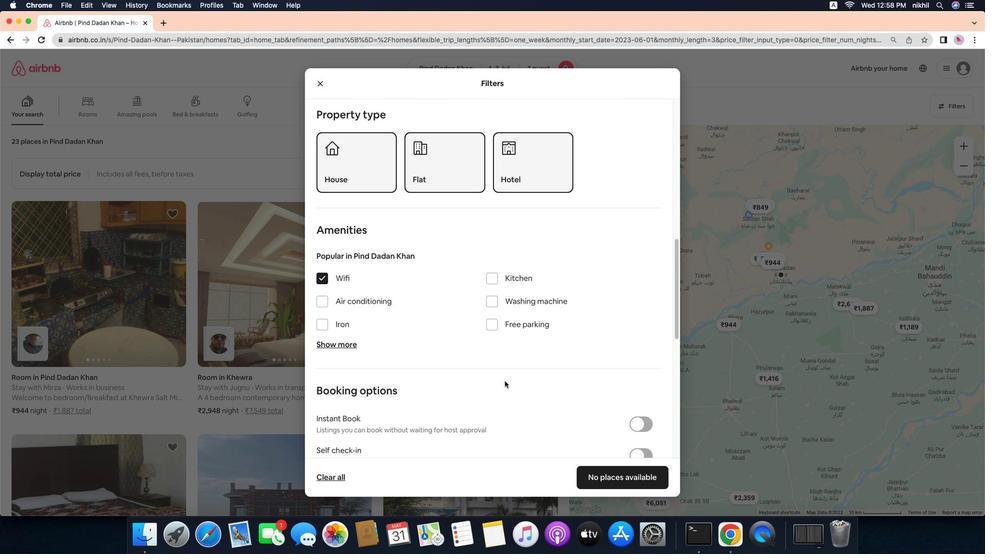 
Action: Mouse moved to (529, 399)
Screenshot: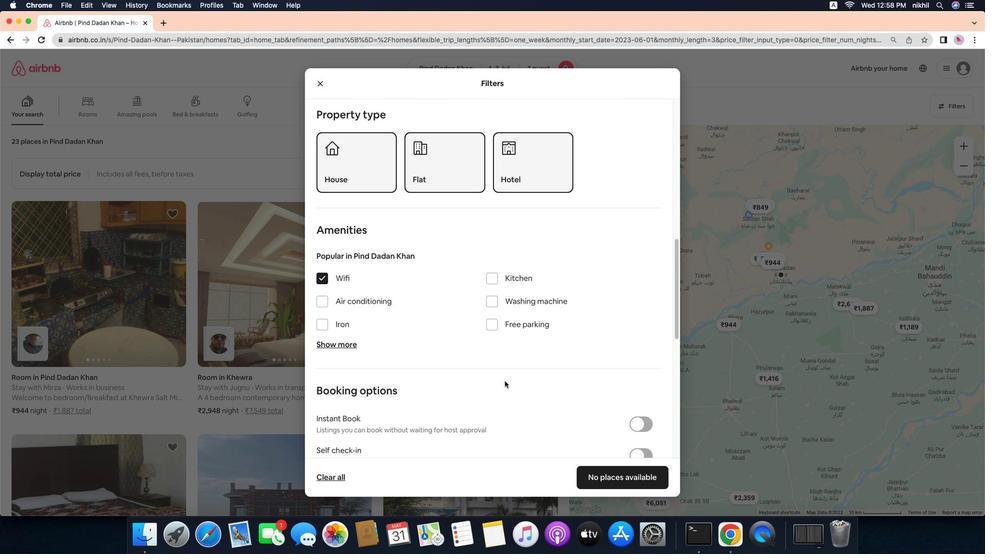 
Action: Mouse scrolled (529, 399) with delta (-8, -10)
Screenshot: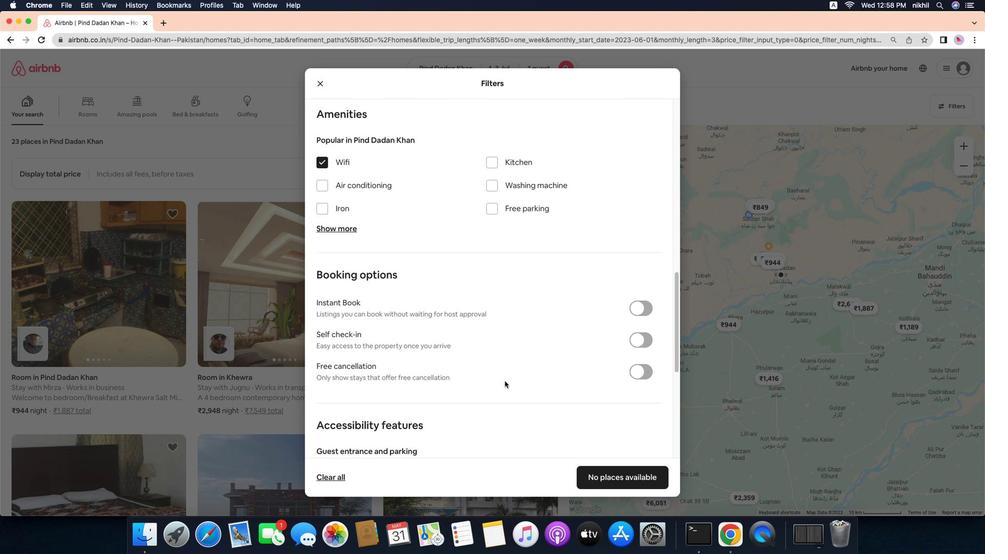 
Action: Mouse moved to (529, 399)
Screenshot: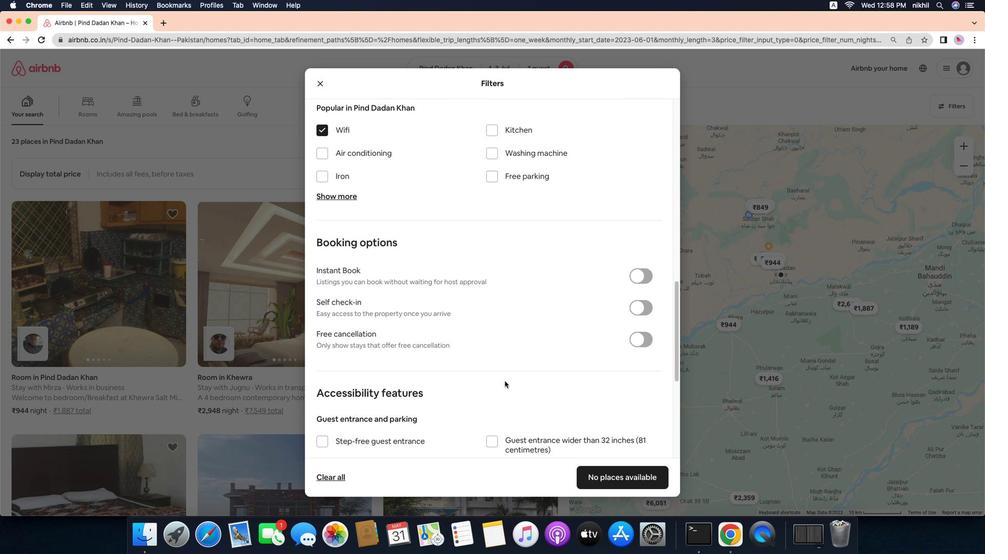 
Action: Mouse scrolled (529, 399) with delta (-8, -11)
Screenshot: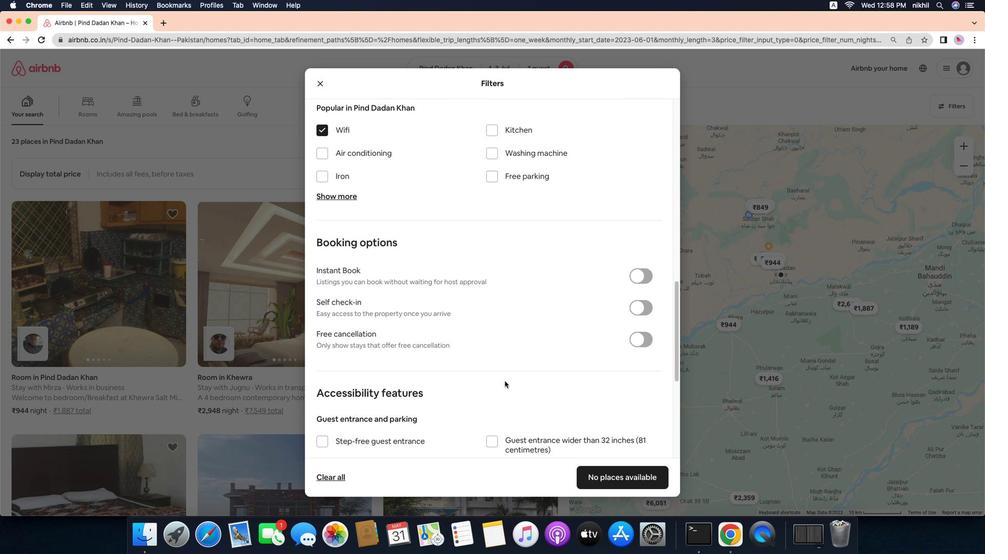 
Action: Mouse moved to (665, 319)
Screenshot: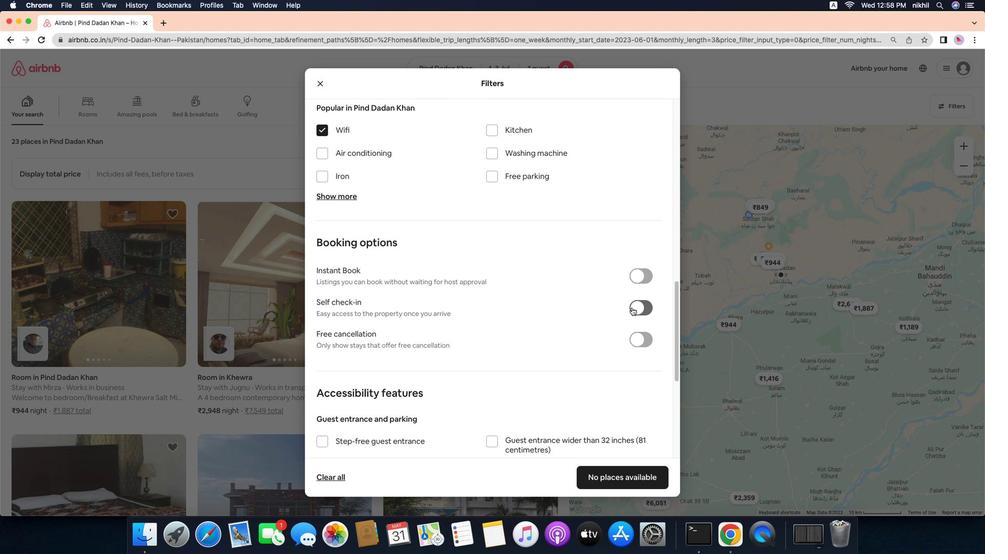 
Action: Mouse pressed left at (665, 319)
Screenshot: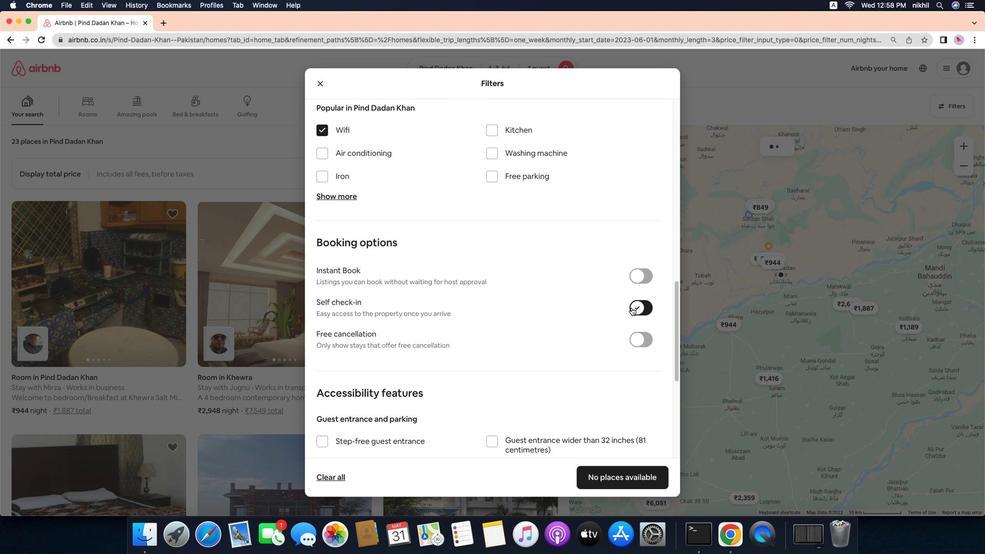 
Action: Mouse moved to (491, 411)
Screenshot: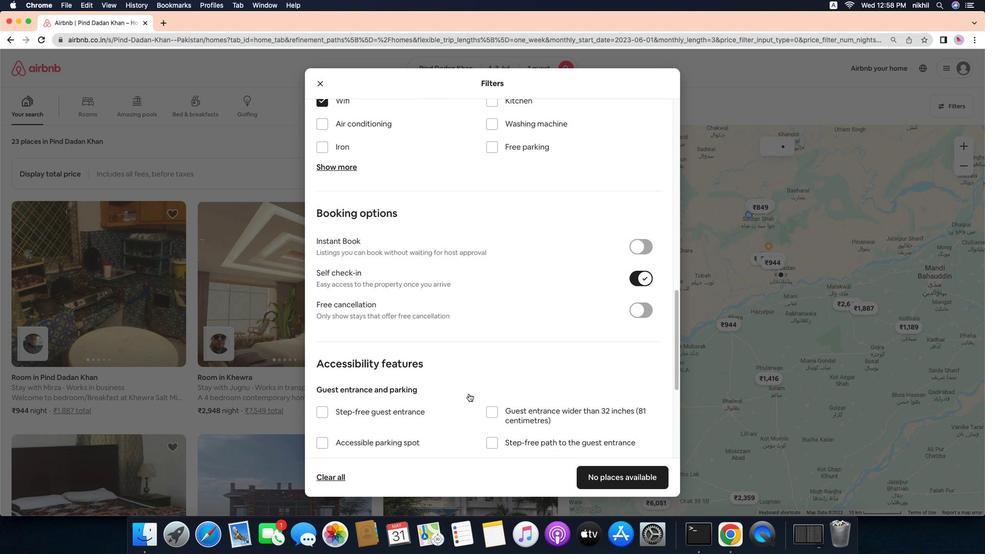 
Action: Mouse scrolled (491, 411) with delta (-8, -8)
Screenshot: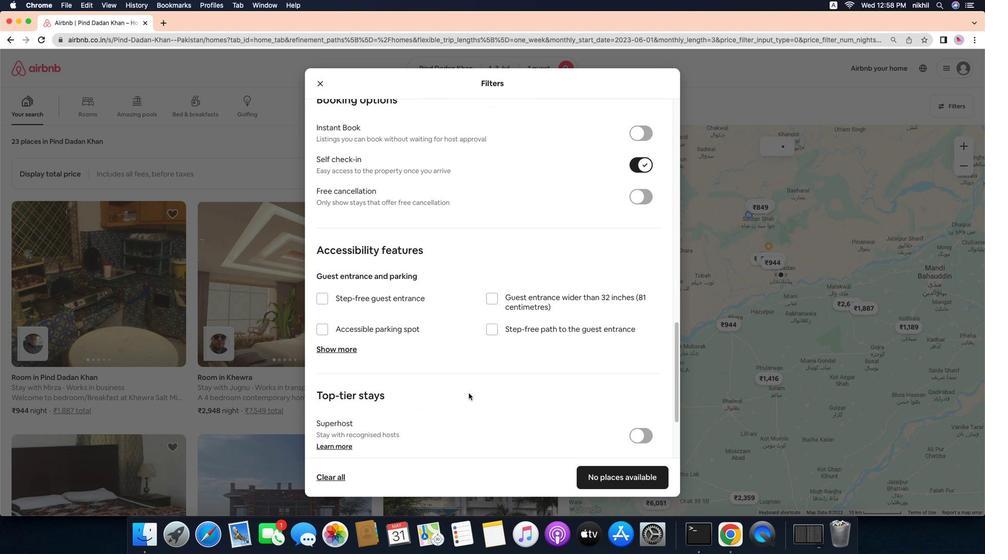 
Action: Mouse scrolled (491, 411) with delta (-8, -8)
Screenshot: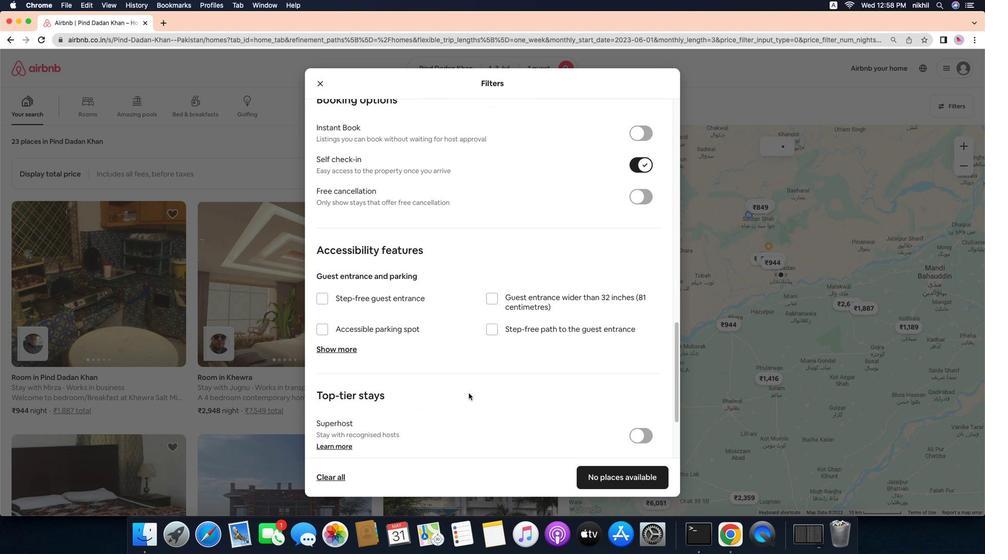 
Action: Mouse moved to (491, 411)
Screenshot: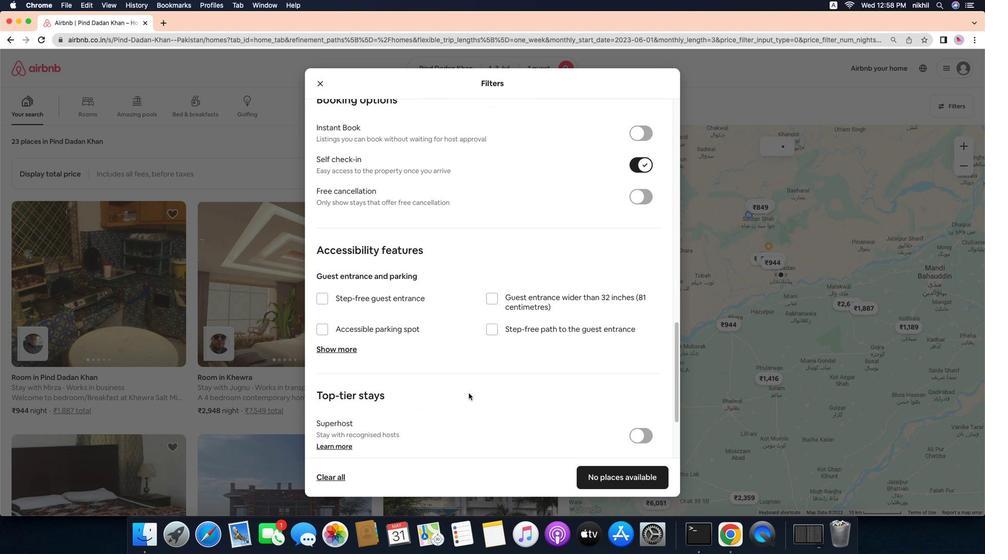 
Action: Mouse scrolled (491, 411) with delta (-8, -10)
Screenshot: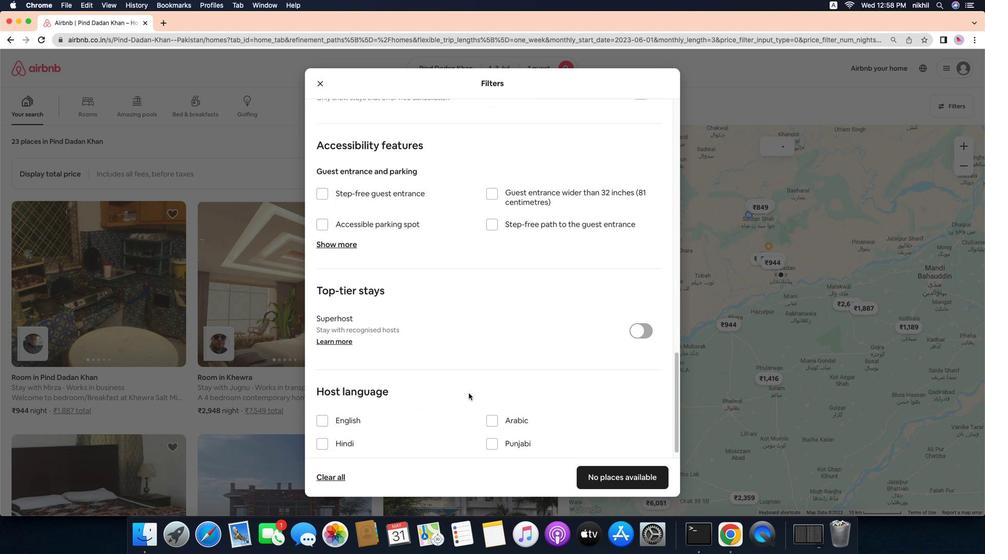 
Action: Mouse scrolled (491, 411) with delta (-8, -11)
Screenshot: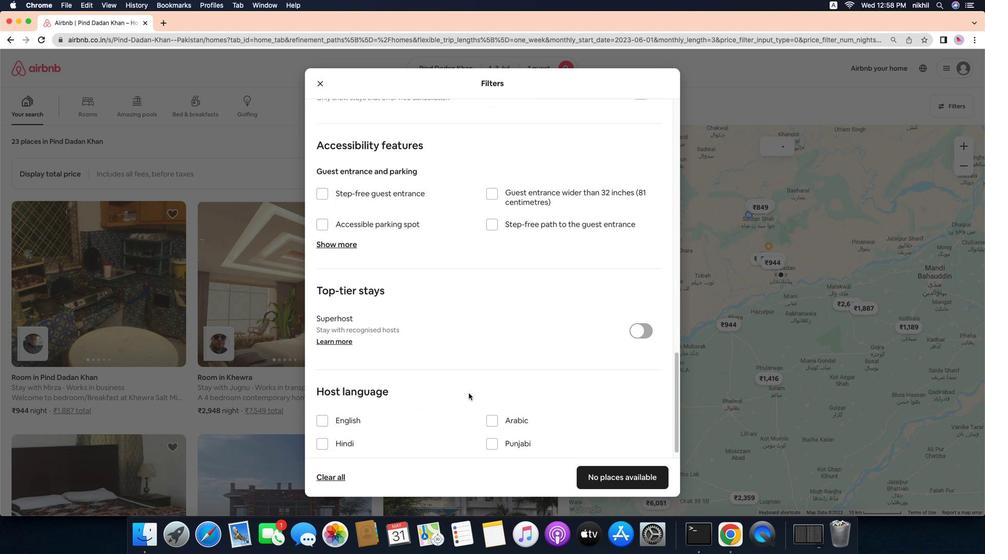 
Action: Mouse moved to (491, 411)
Screenshot: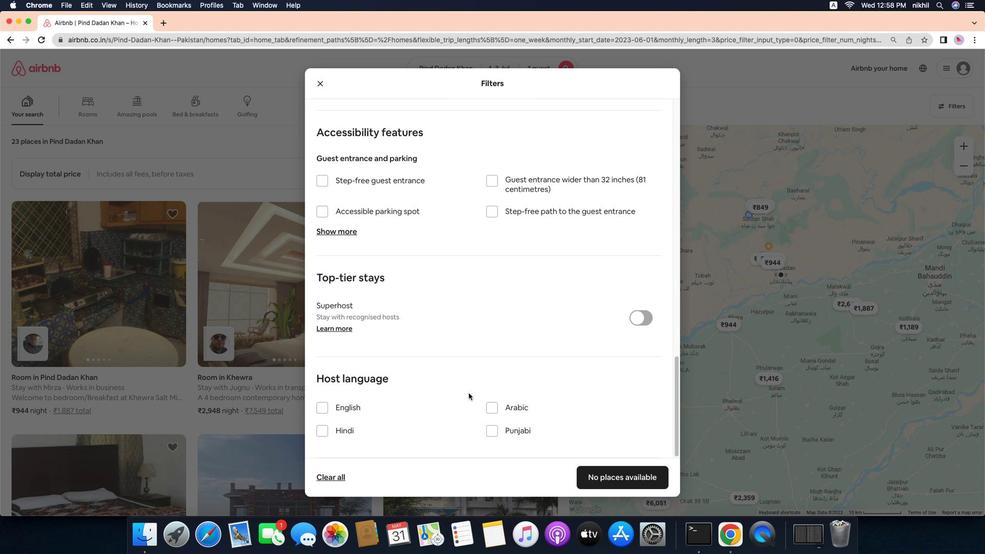 
Action: Mouse scrolled (491, 411) with delta (-8, -12)
Screenshot: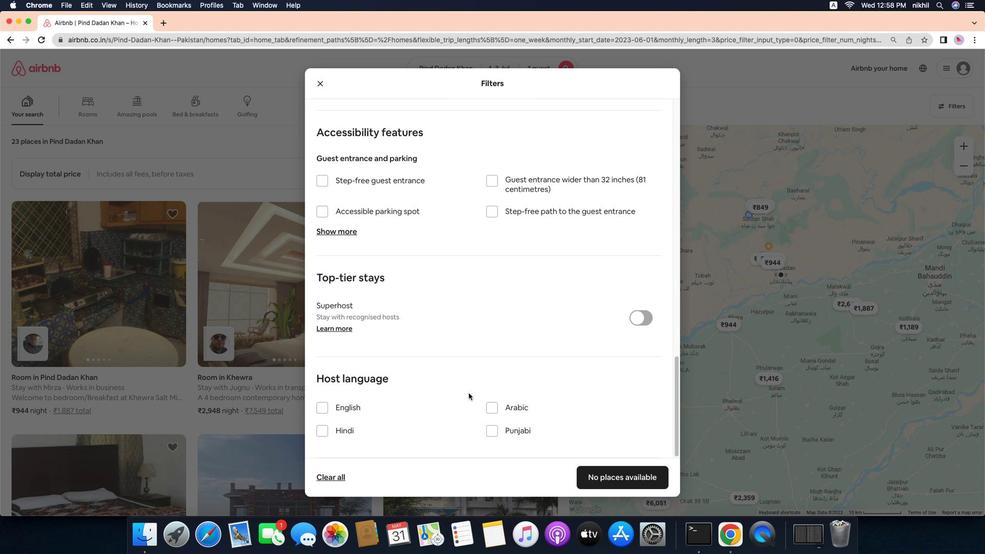 
Action: Mouse moved to (491, 411)
Screenshot: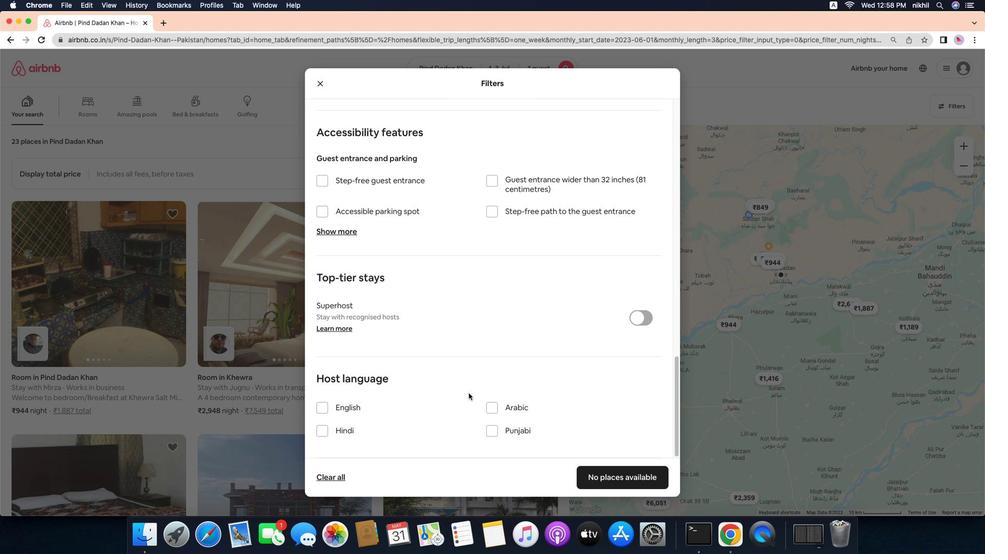 
Action: Mouse scrolled (491, 411) with delta (-8, -8)
Screenshot: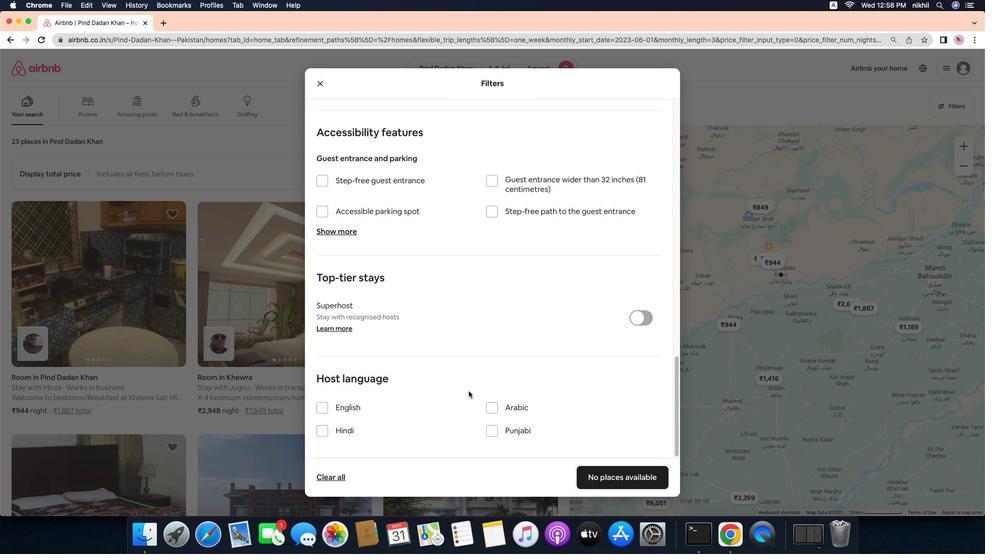 
Action: Mouse scrolled (491, 411) with delta (-8, -8)
Screenshot: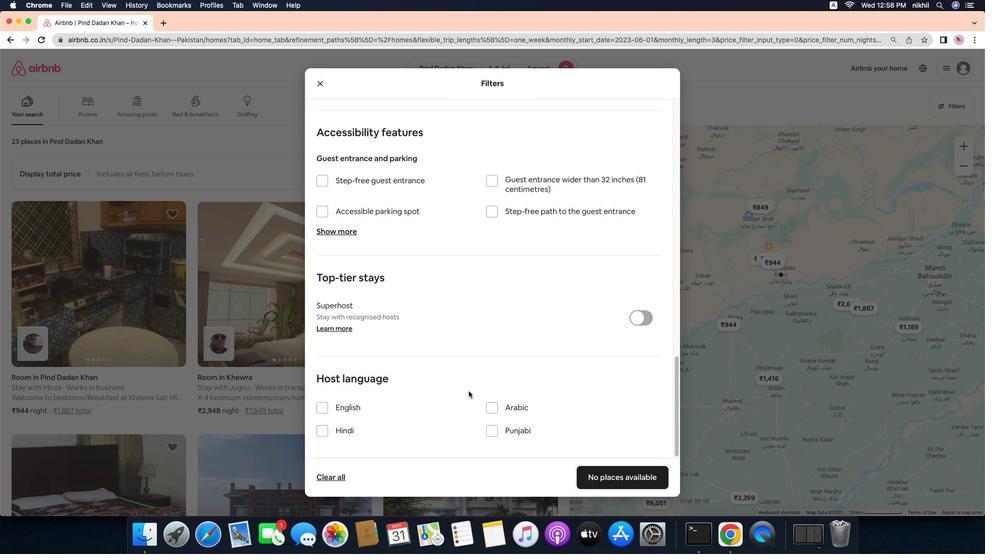 
Action: Mouse scrolled (491, 411) with delta (-8, -10)
Screenshot: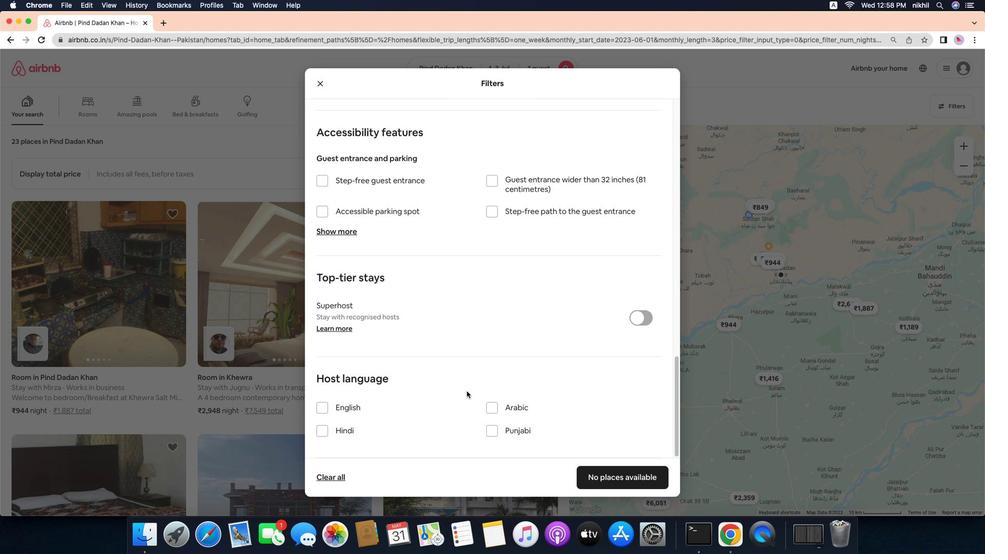 
Action: Mouse scrolled (491, 411) with delta (-8, -11)
Screenshot: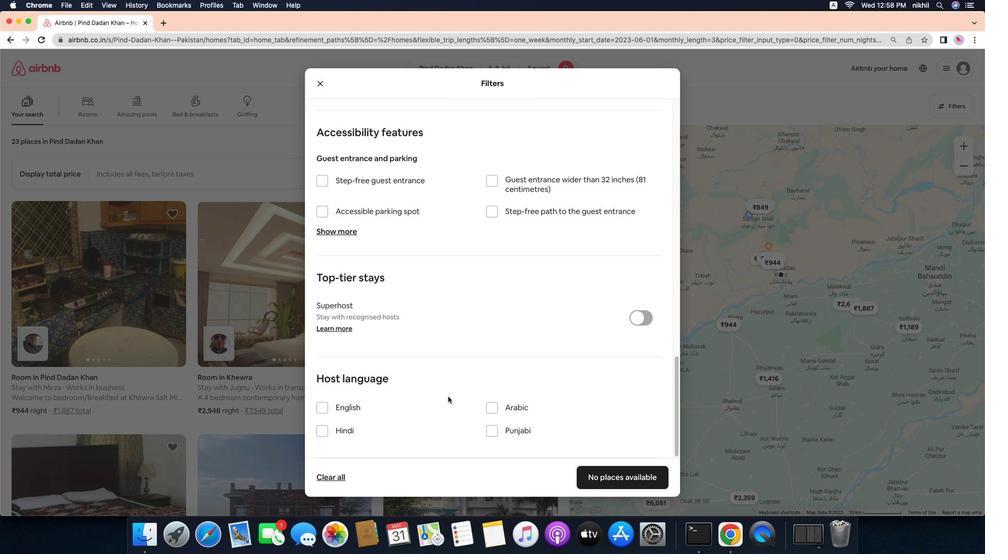 
Action: Mouse moved to (336, 425)
Screenshot: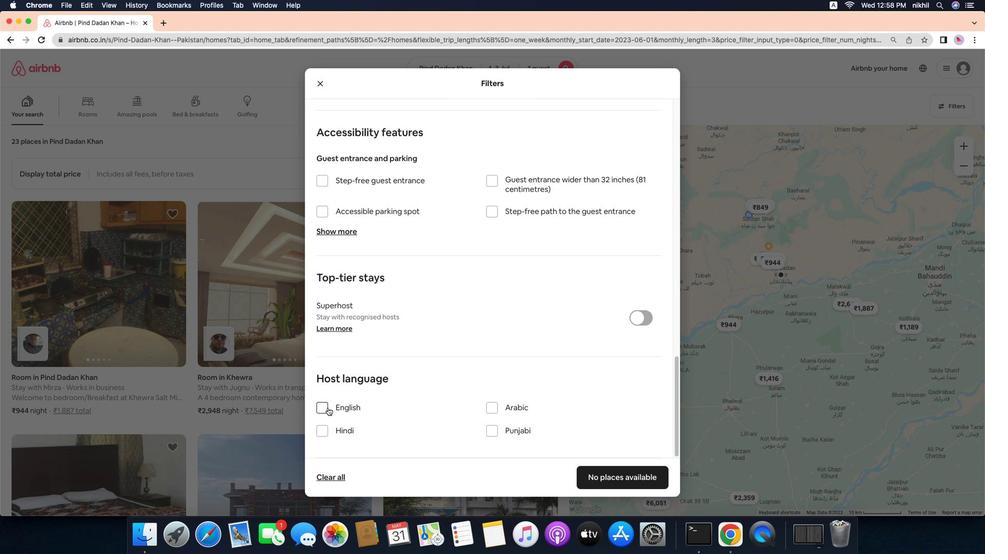 
Action: Mouse pressed left at (336, 425)
Screenshot: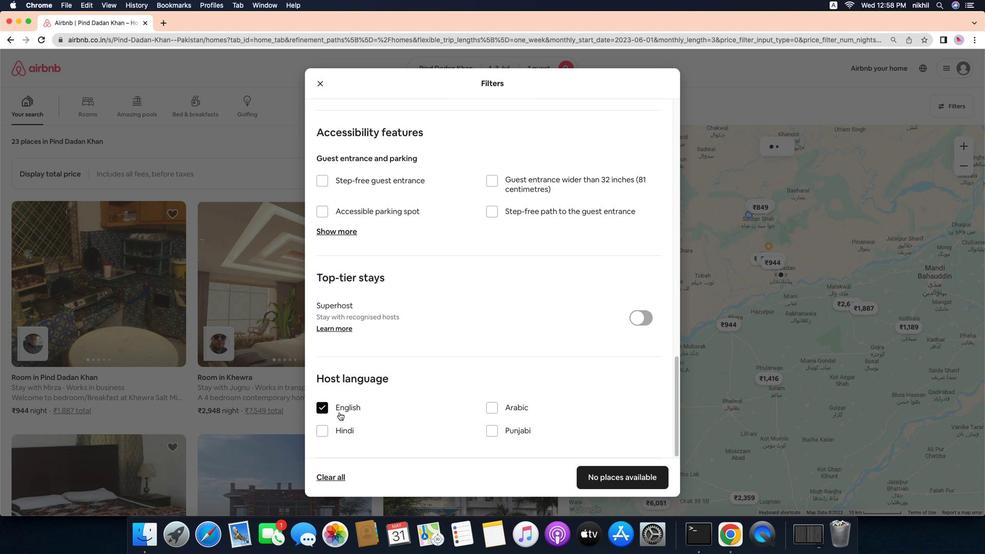 
Action: Mouse moved to (626, 494)
Screenshot: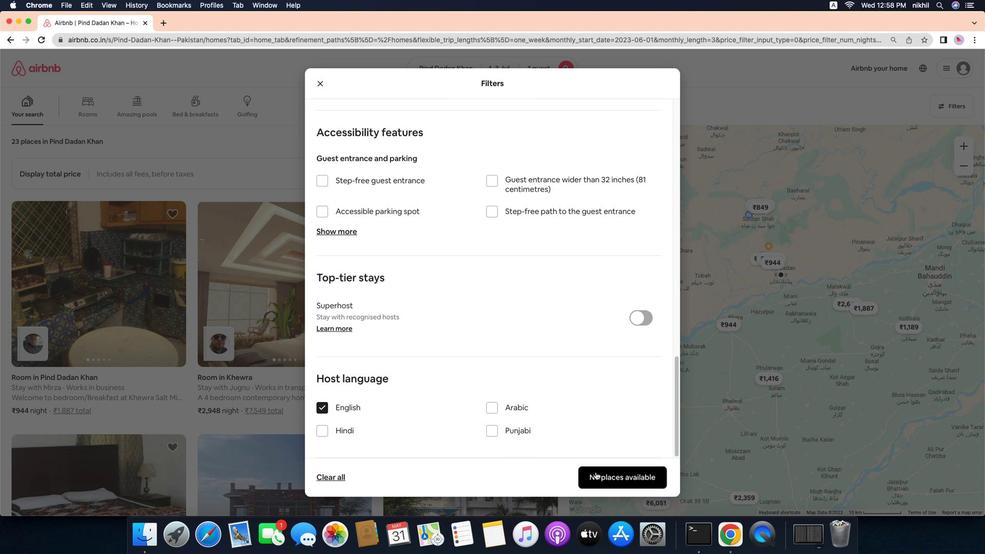
Action: Mouse pressed left at (626, 494)
Screenshot: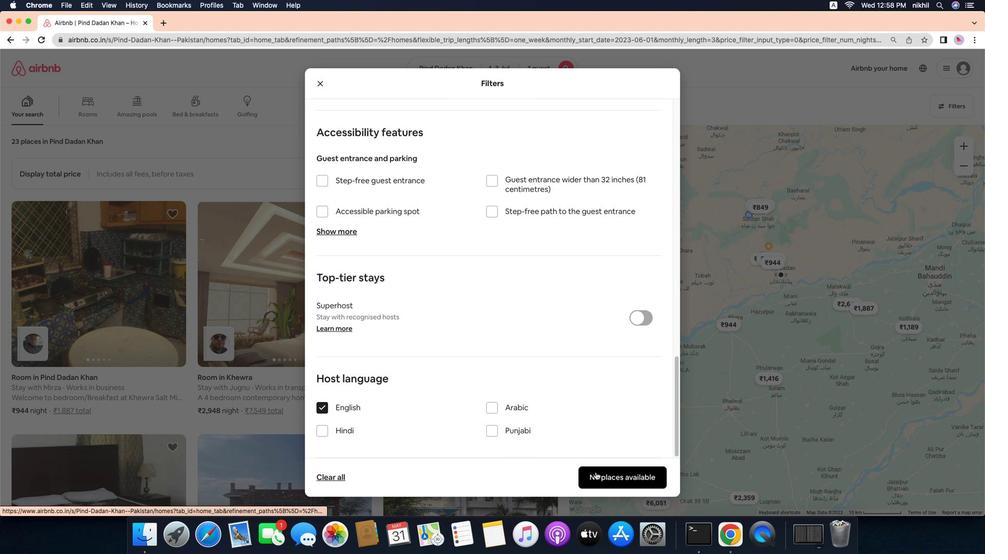 
Action: Mouse moved to (559, 137)
Screenshot: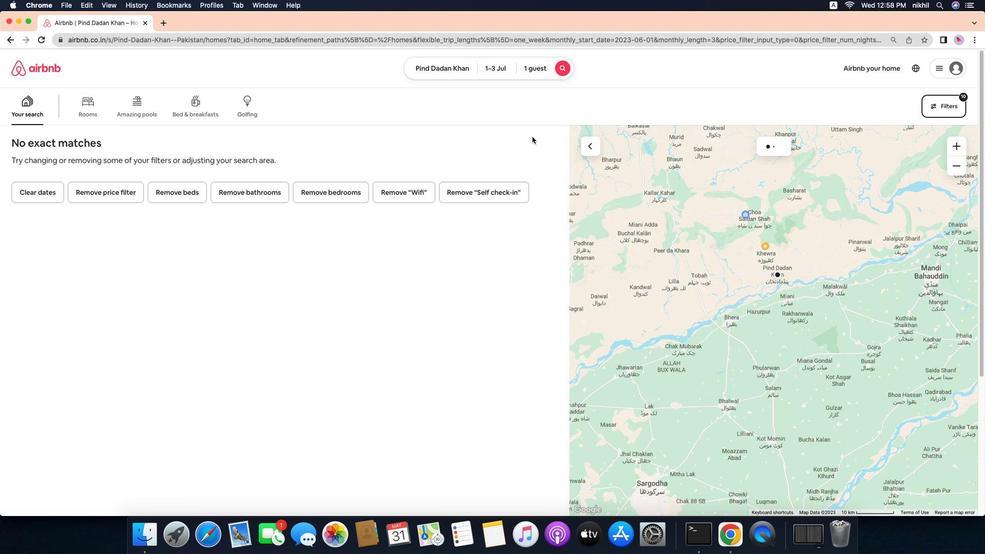 
